 Task: Check the sale-to-list ratio of fireplace in the last 3 years.
Action: Mouse moved to (886, 195)
Screenshot: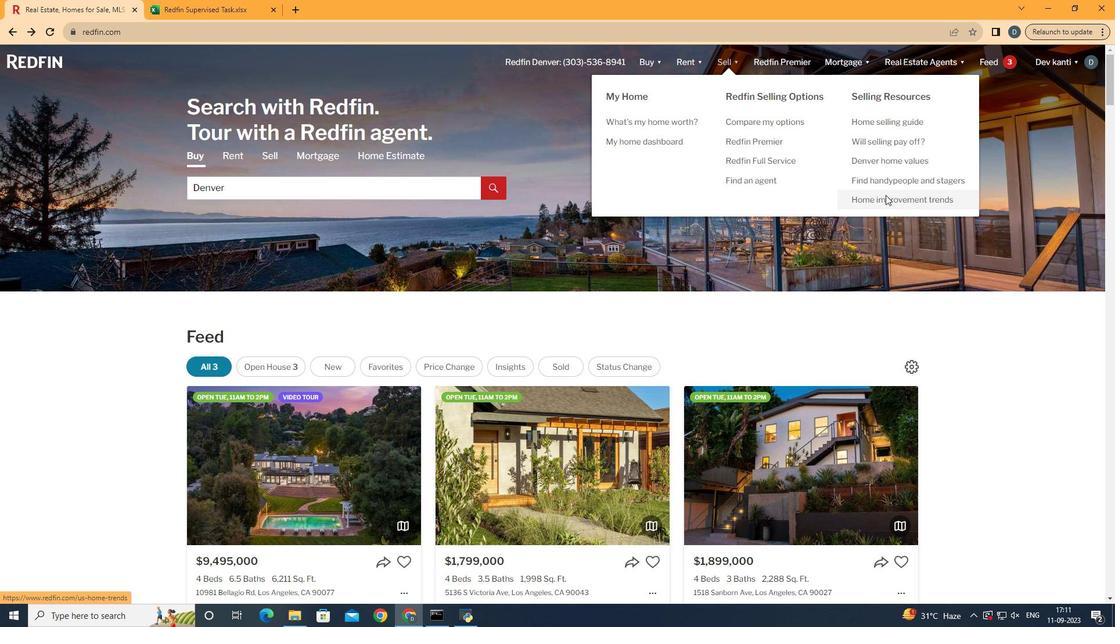 
Action: Mouse pressed left at (886, 195)
Screenshot: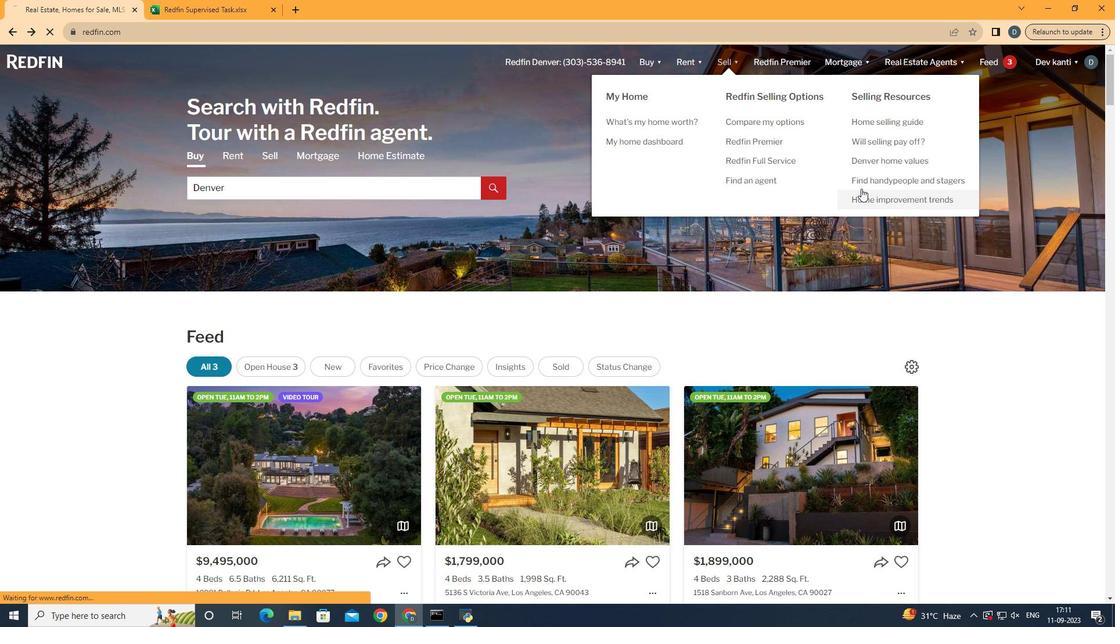 
Action: Mouse moved to (281, 220)
Screenshot: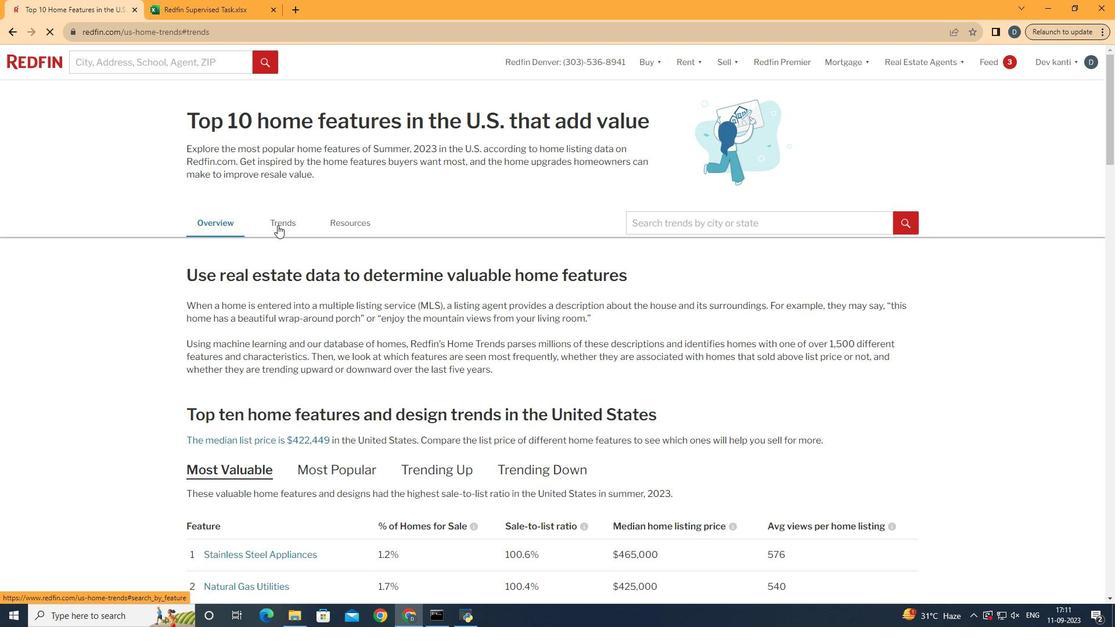 
Action: Mouse pressed left at (281, 220)
Screenshot: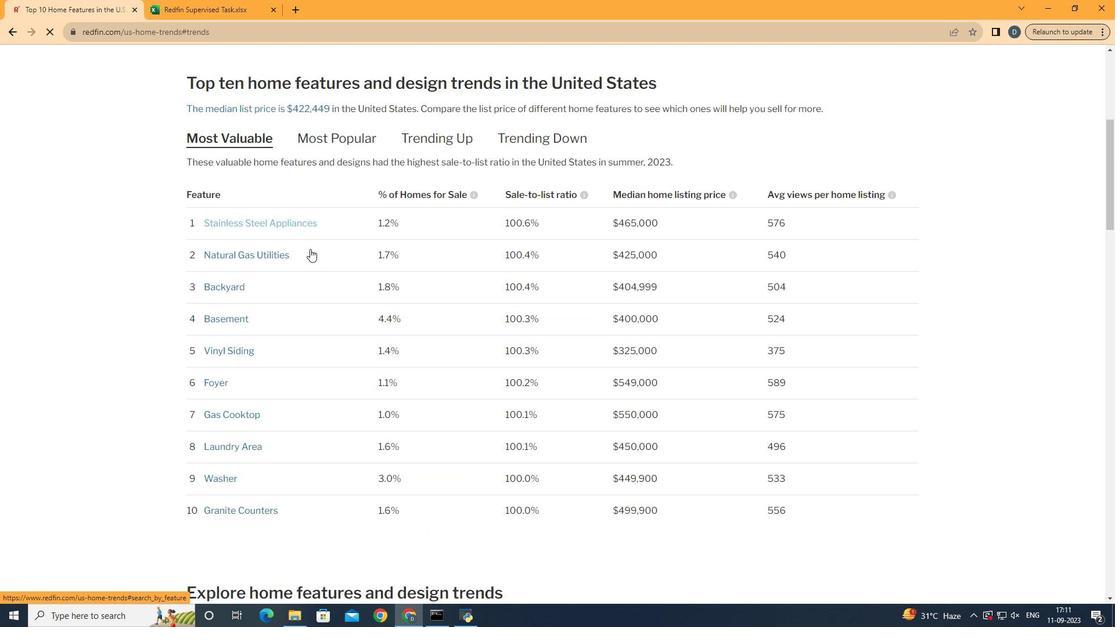 
Action: Mouse moved to (341, 287)
Screenshot: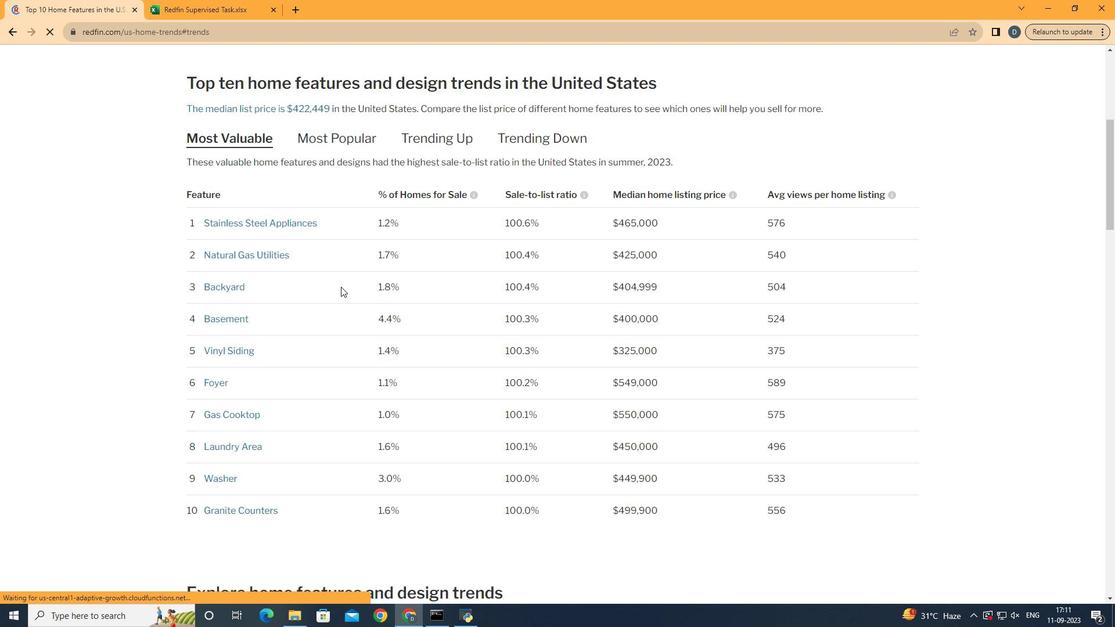 
Action: Mouse scrolled (341, 286) with delta (0, 0)
Screenshot: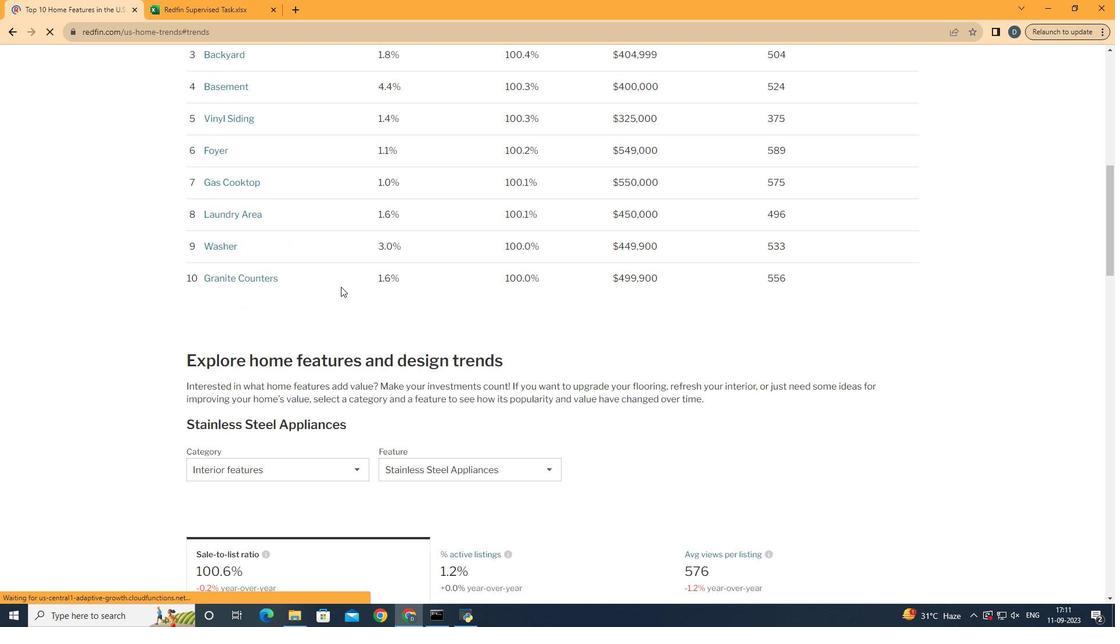 
Action: Mouse scrolled (341, 286) with delta (0, 0)
Screenshot: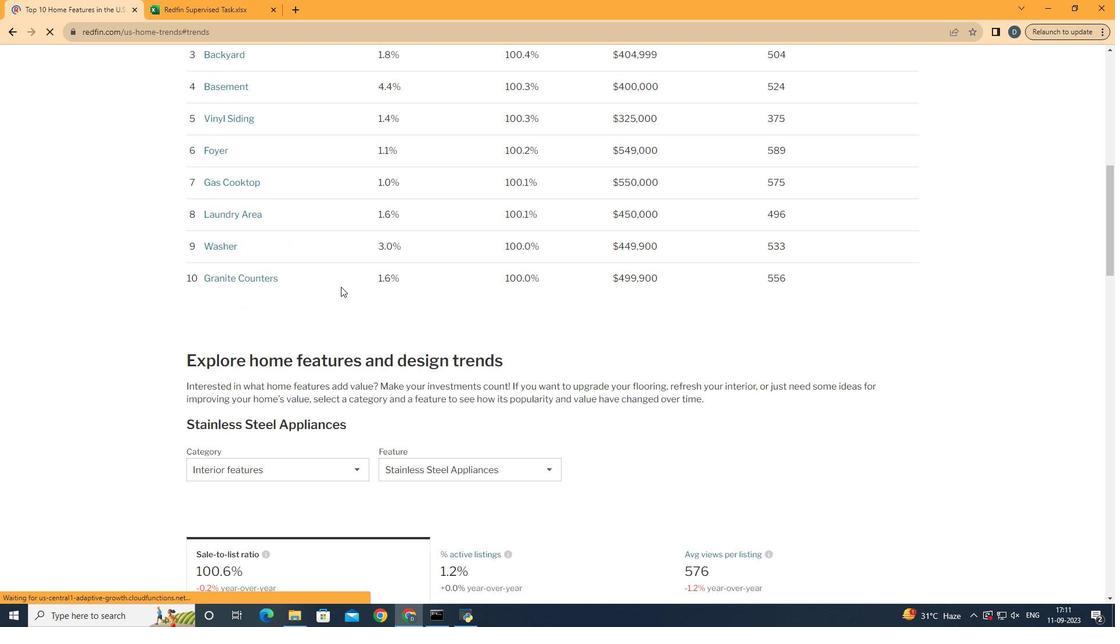 
Action: Mouse scrolled (341, 286) with delta (0, 0)
Screenshot: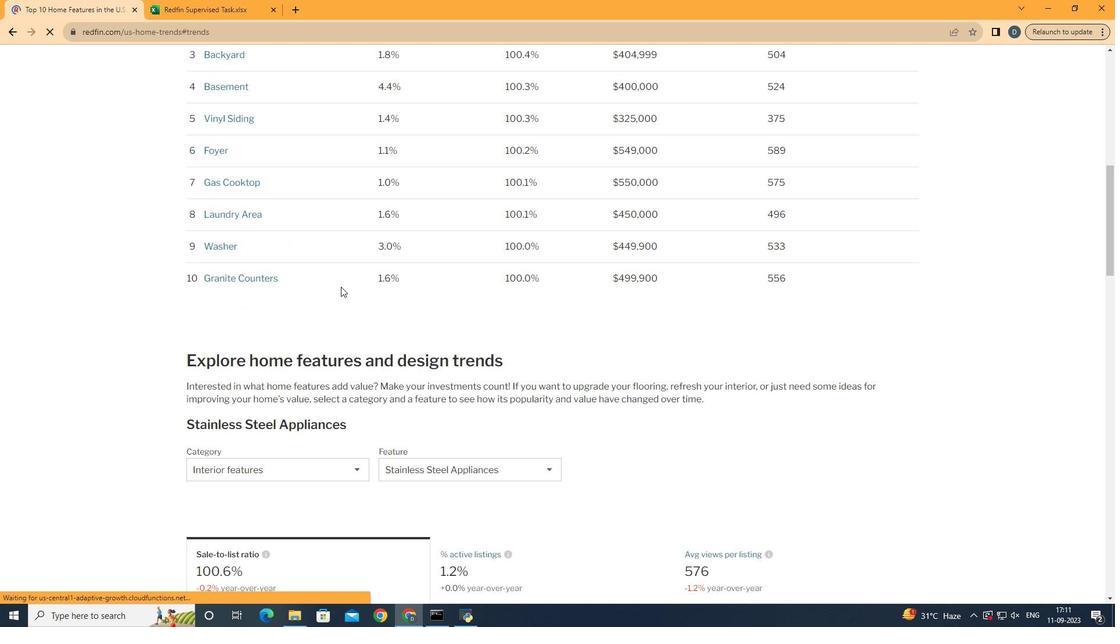 
Action: Mouse moved to (341, 287)
Screenshot: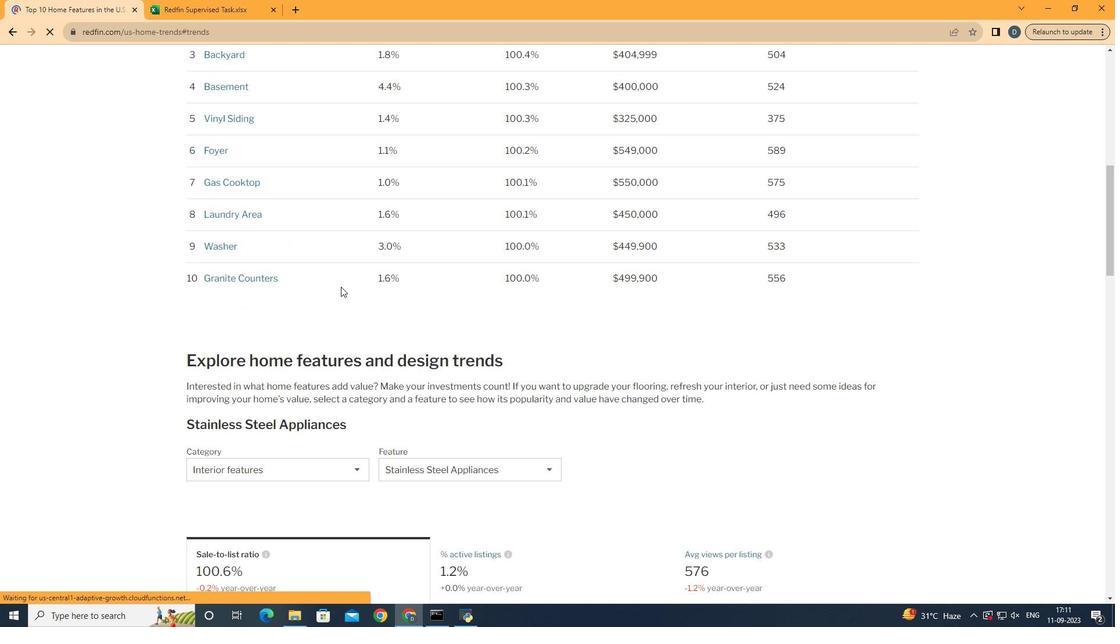 
Action: Mouse scrolled (341, 286) with delta (0, 0)
Screenshot: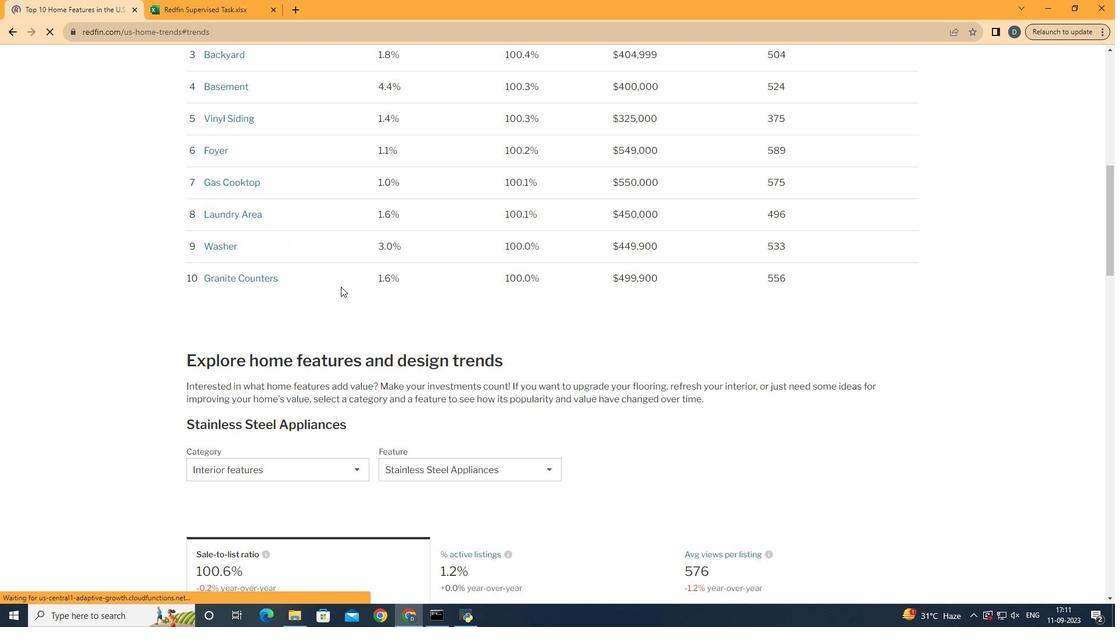 
Action: Mouse scrolled (341, 286) with delta (0, 0)
Screenshot: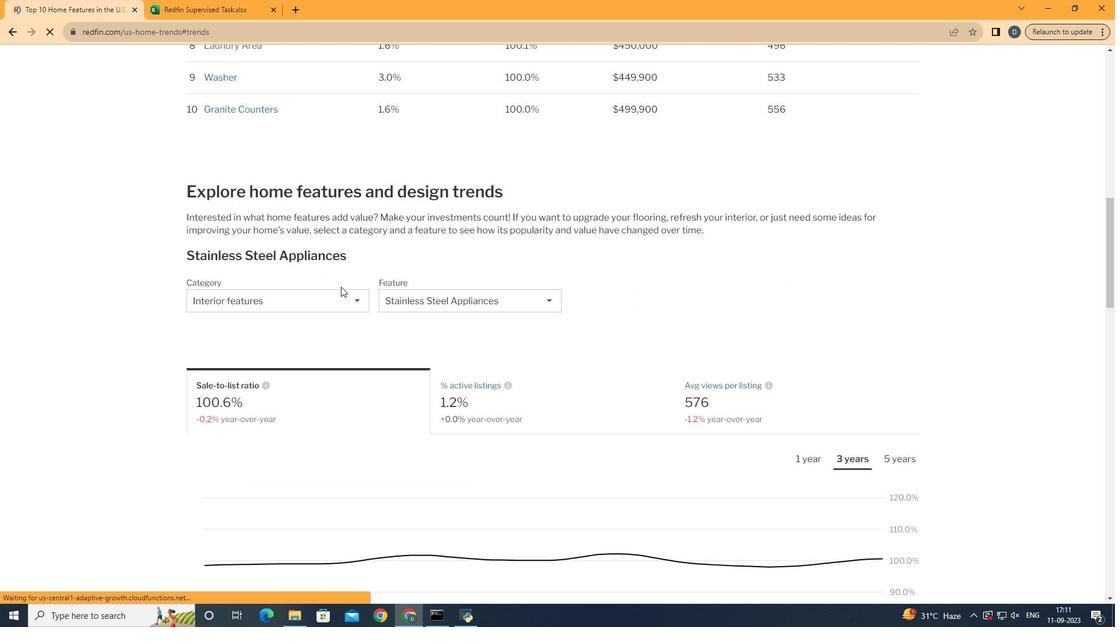 
Action: Mouse scrolled (341, 286) with delta (0, 0)
Screenshot: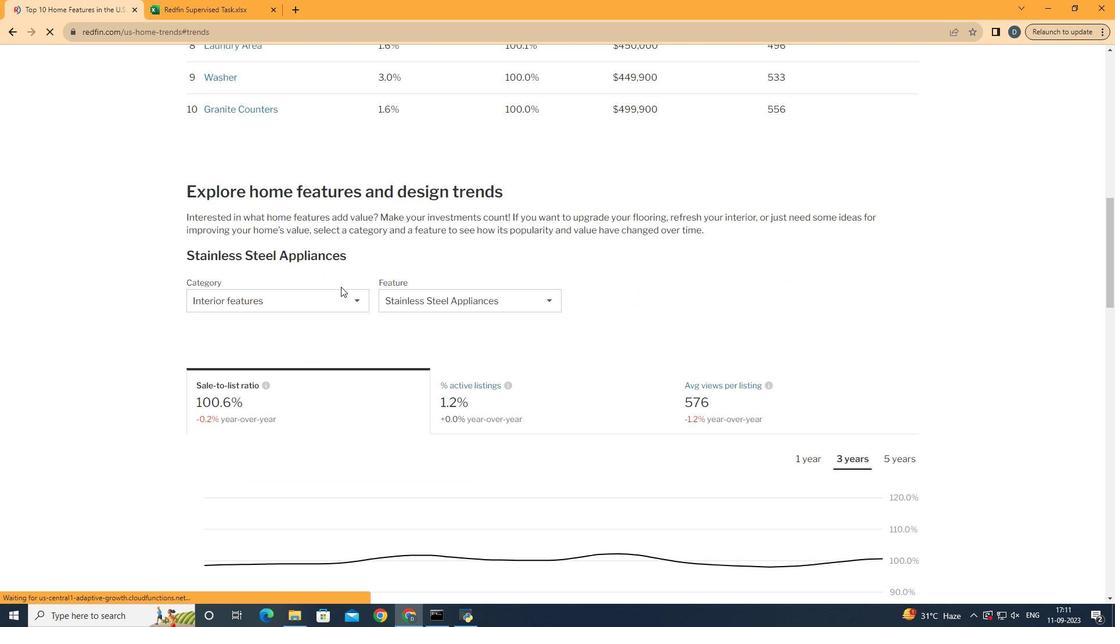 
Action: Mouse scrolled (341, 286) with delta (0, 0)
Screenshot: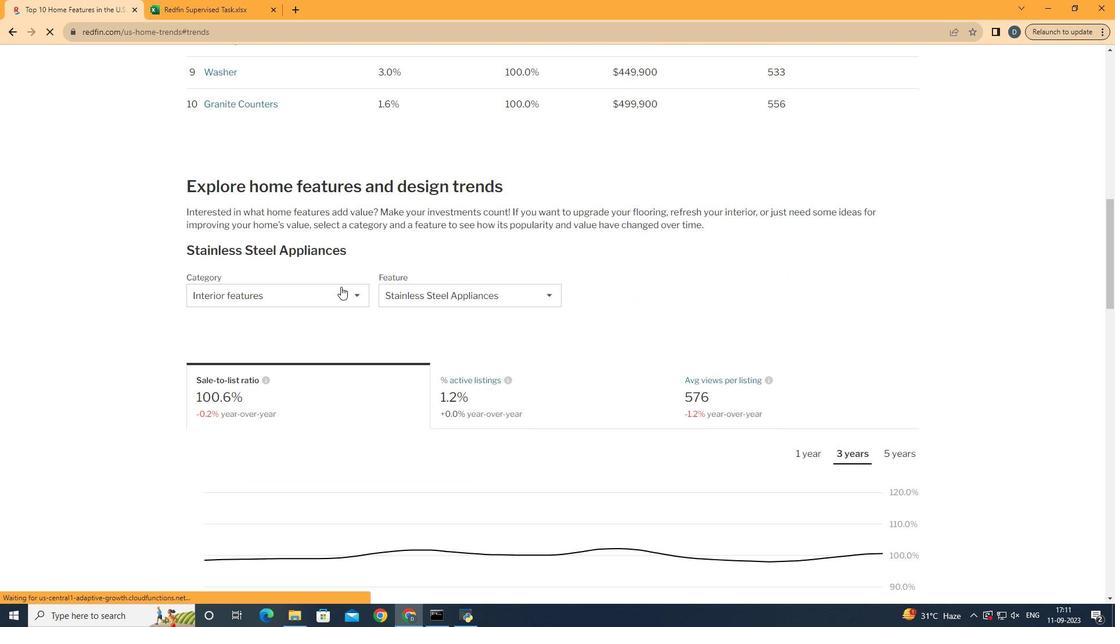 
Action: Mouse scrolled (341, 286) with delta (0, 0)
Screenshot: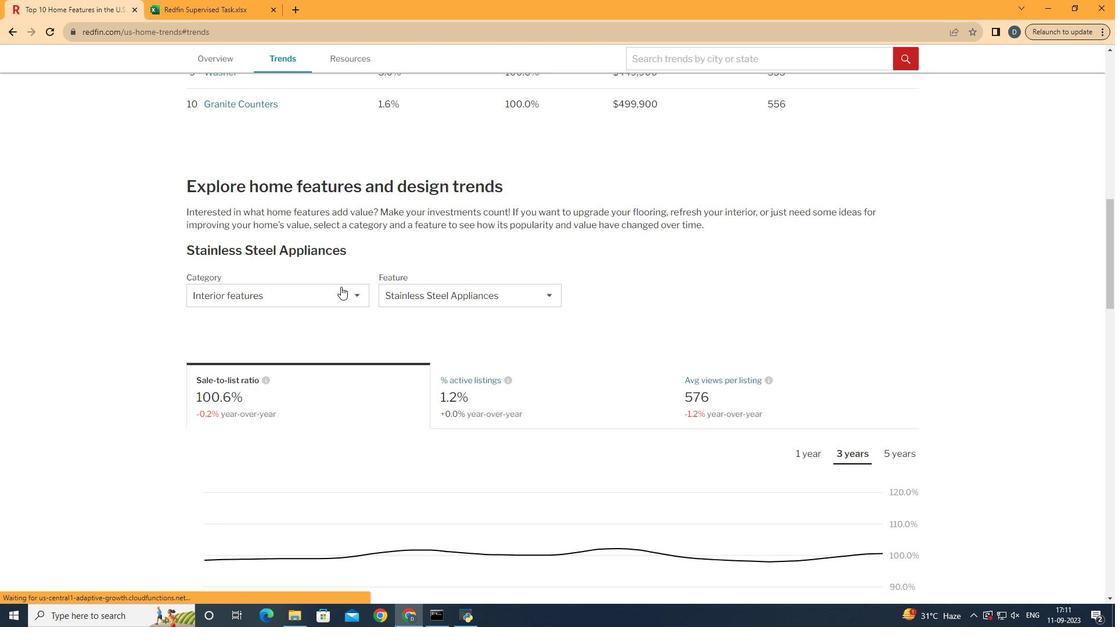 
Action: Mouse scrolled (341, 286) with delta (0, 0)
Screenshot: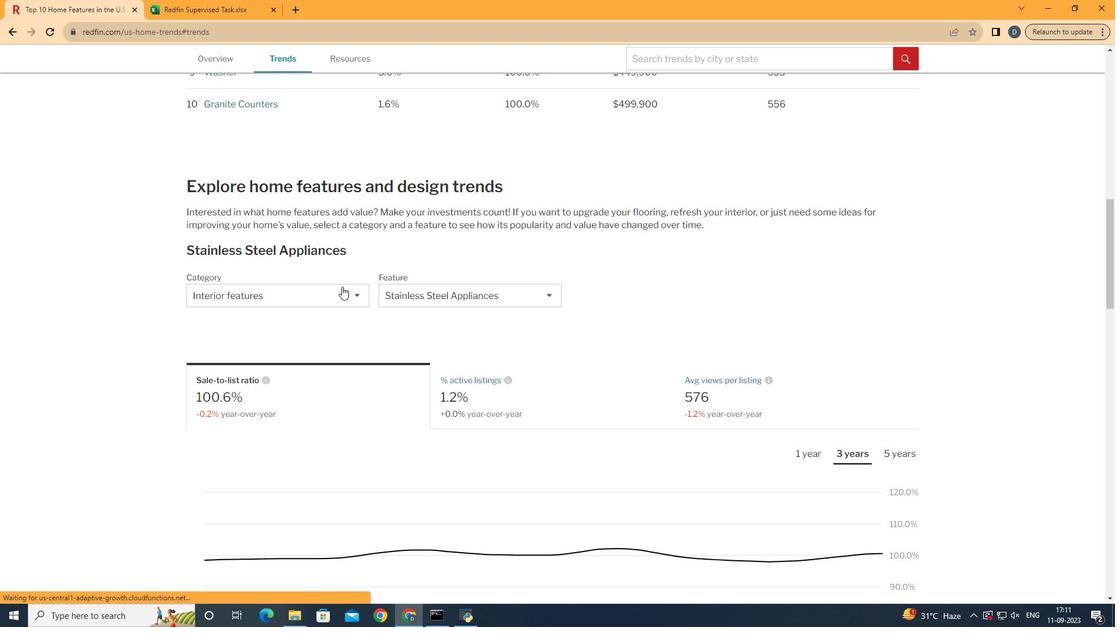 
Action: Mouse moved to (340, 305)
Screenshot: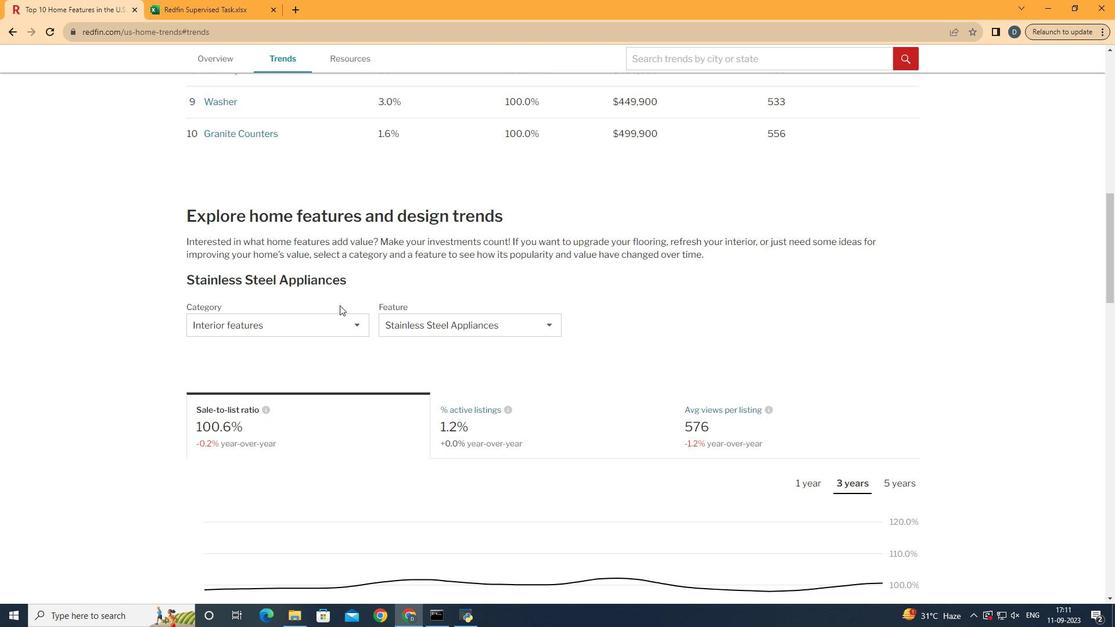 
Action: Mouse pressed left at (340, 305)
Screenshot: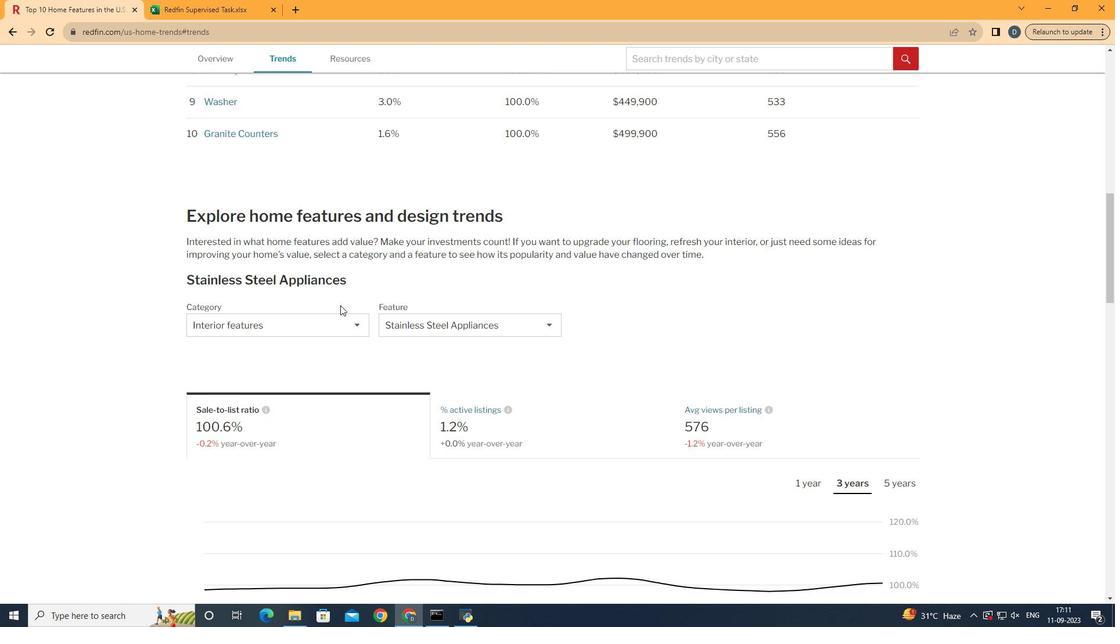 
Action: Mouse moved to (341, 303)
Screenshot: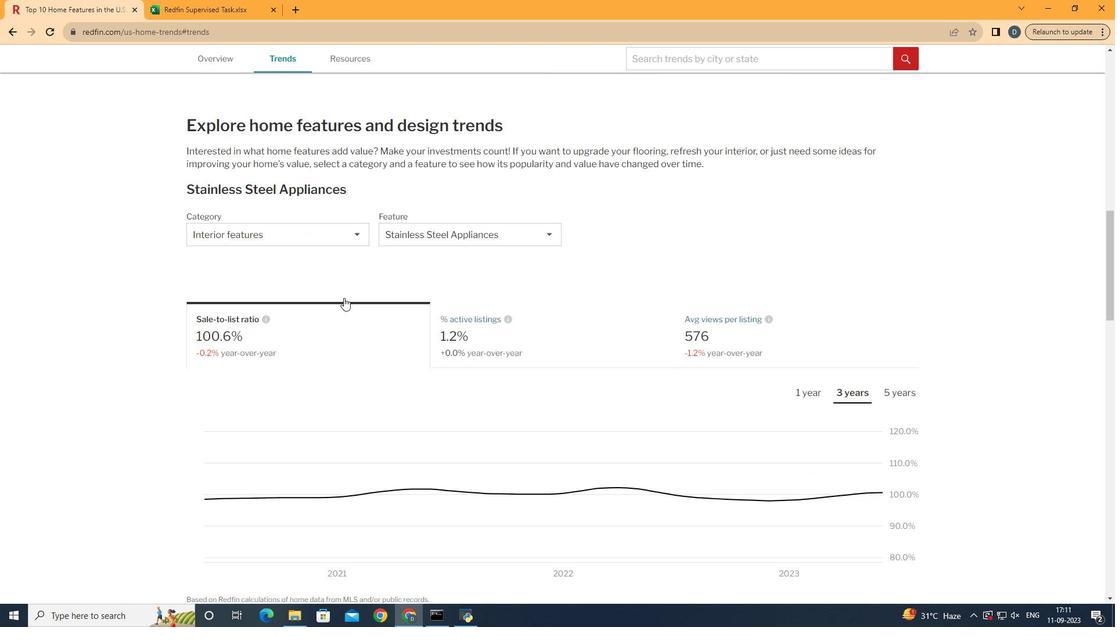 
Action: Mouse scrolled (341, 303) with delta (0, 0)
Screenshot: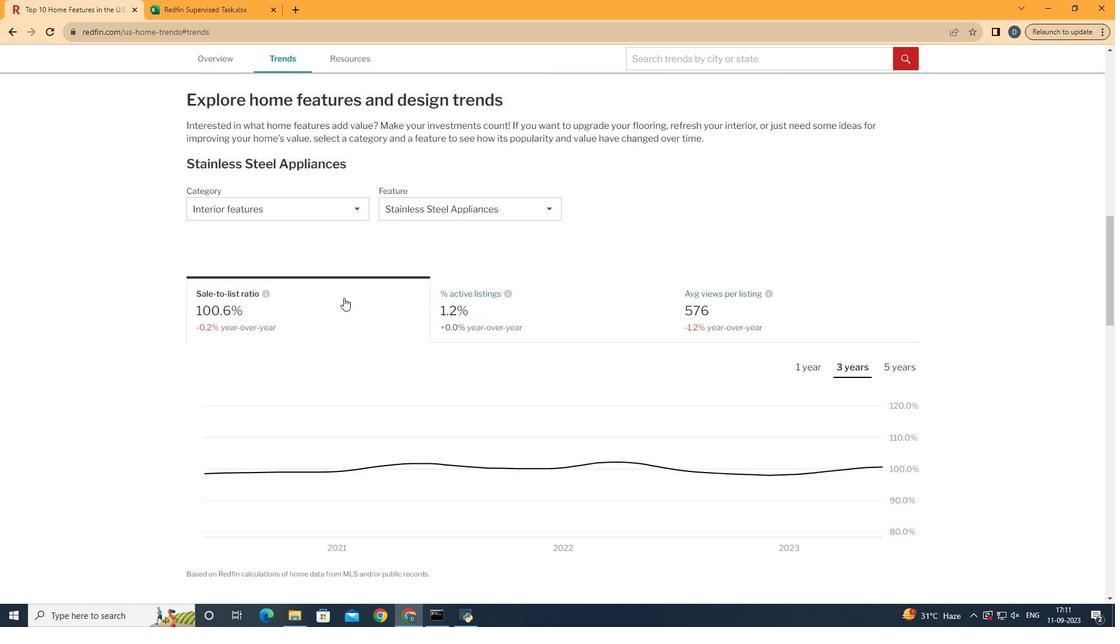 
Action: Mouse scrolled (341, 303) with delta (0, 0)
Screenshot: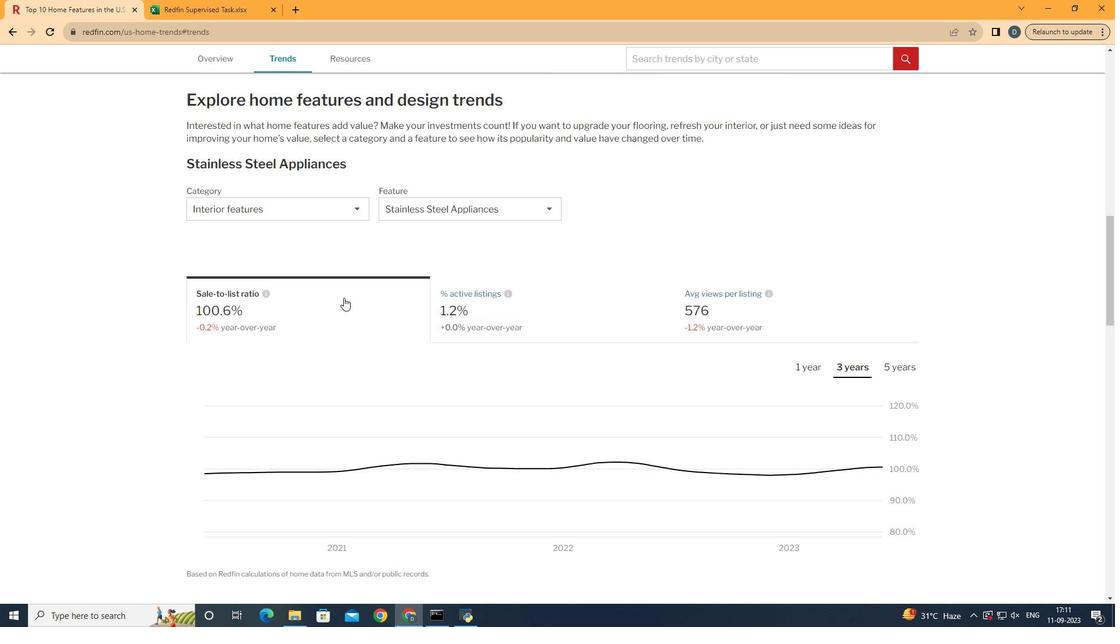 
Action: Mouse moved to (337, 215)
Screenshot: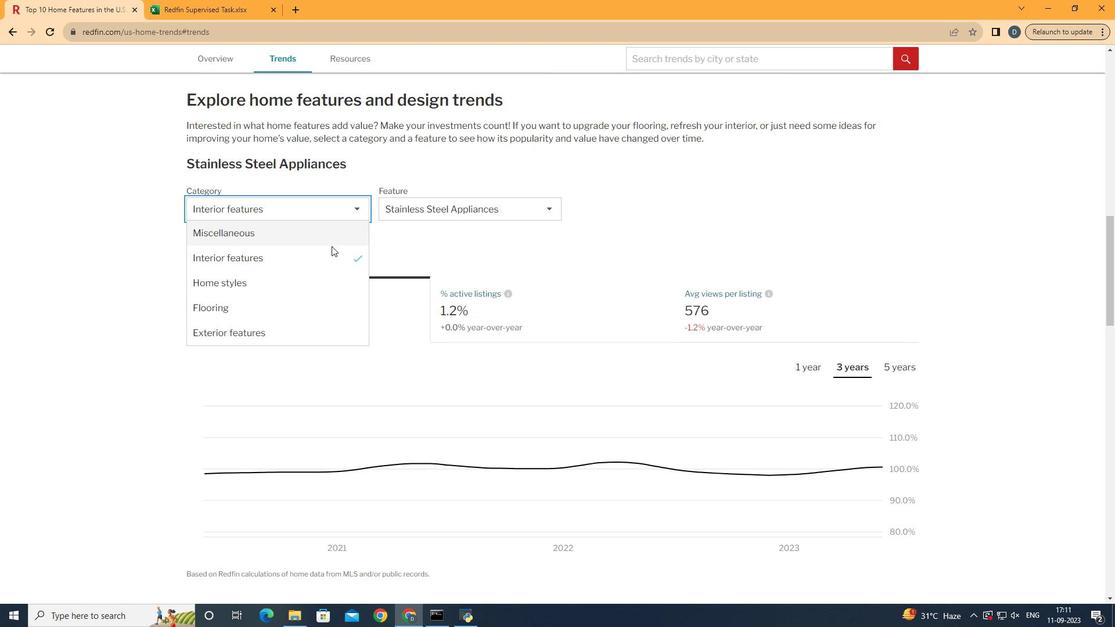 
Action: Mouse pressed left at (337, 215)
Screenshot: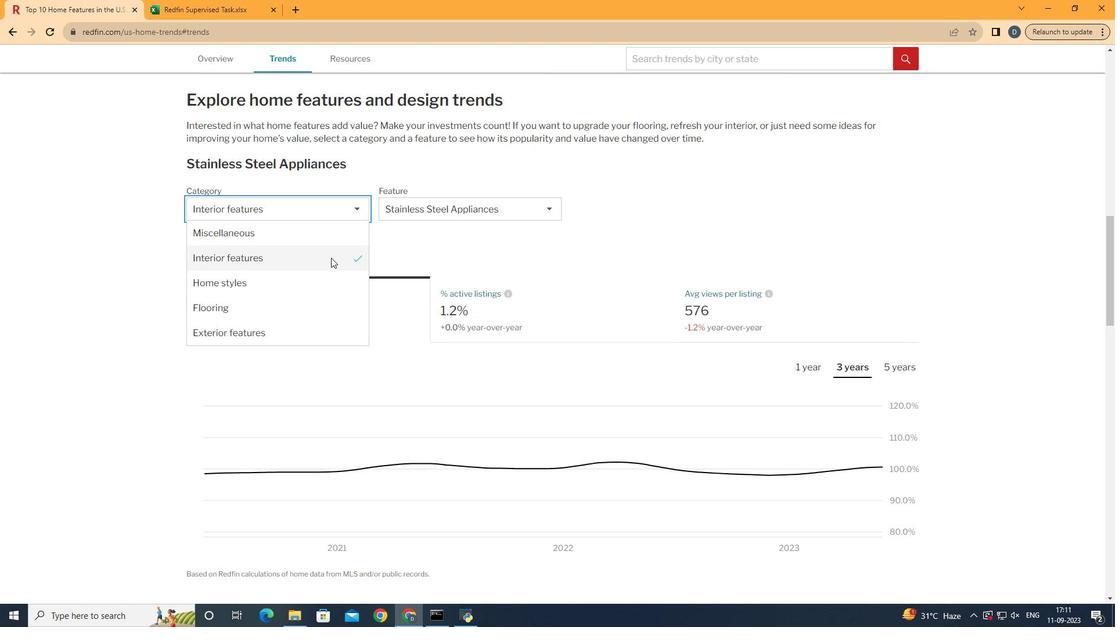 
Action: Mouse moved to (349, 252)
Screenshot: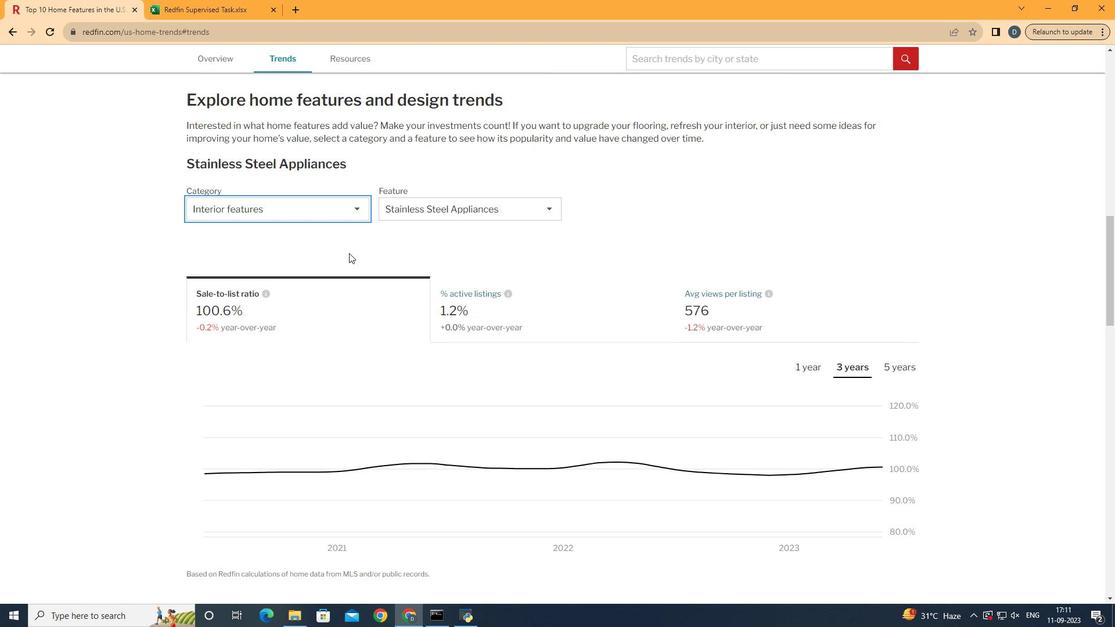 
Action: Mouse pressed left at (349, 252)
Screenshot: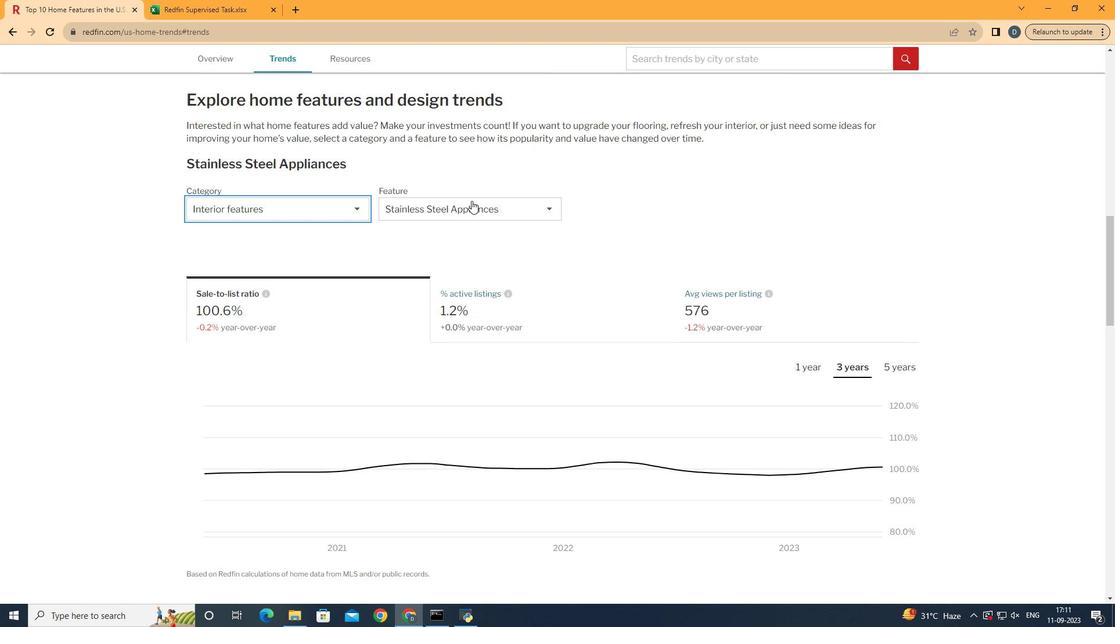 
Action: Mouse moved to (476, 195)
Screenshot: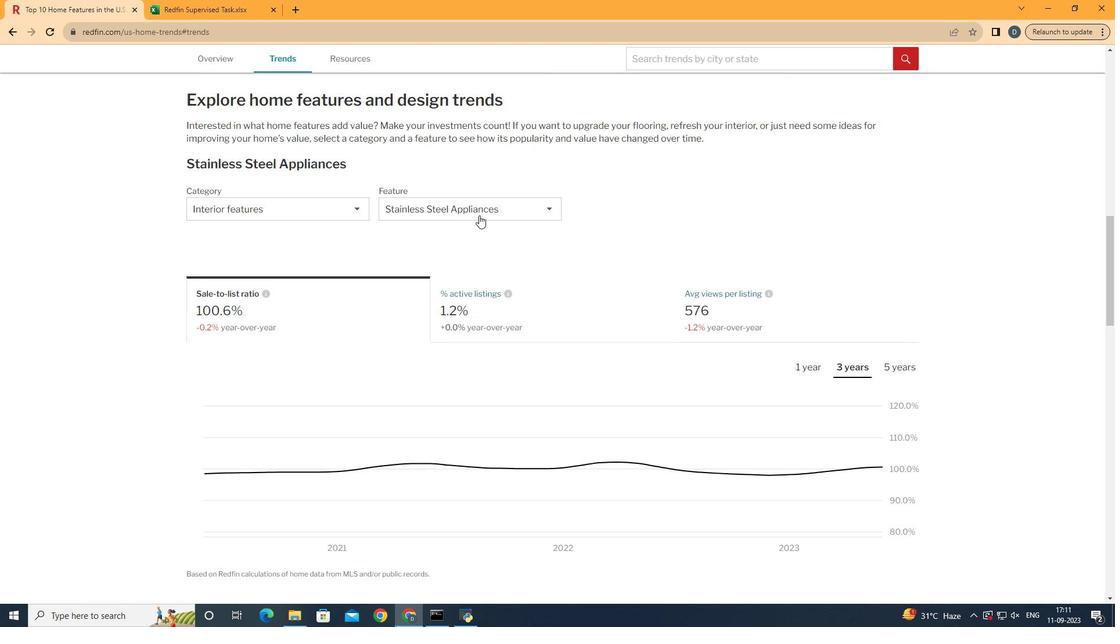 
Action: Mouse pressed left at (476, 195)
Screenshot: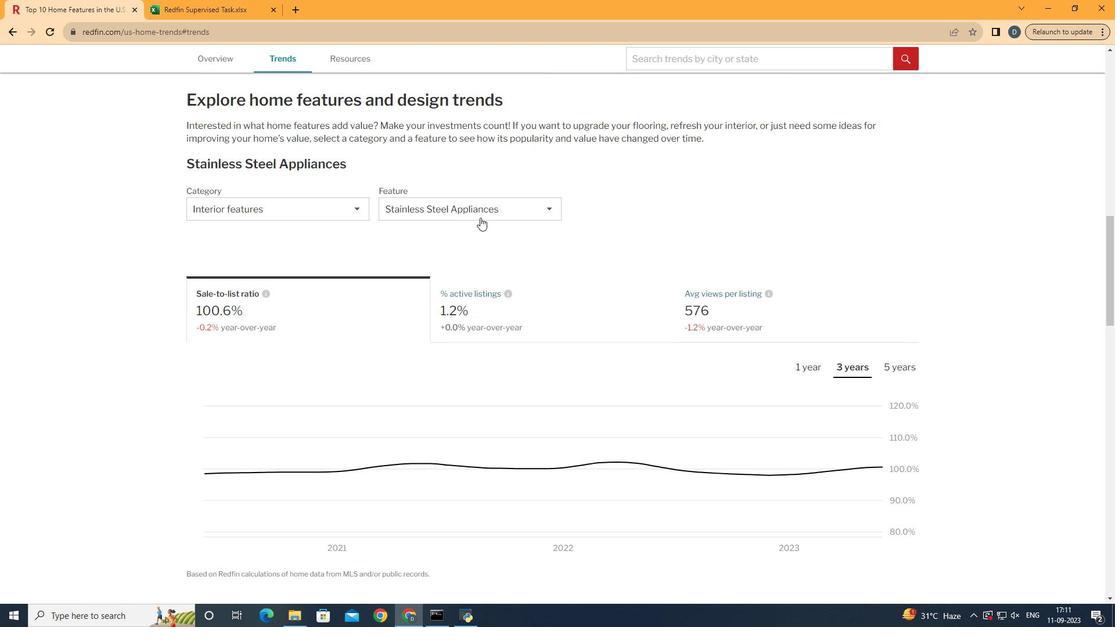 
Action: Mouse moved to (480, 217)
Screenshot: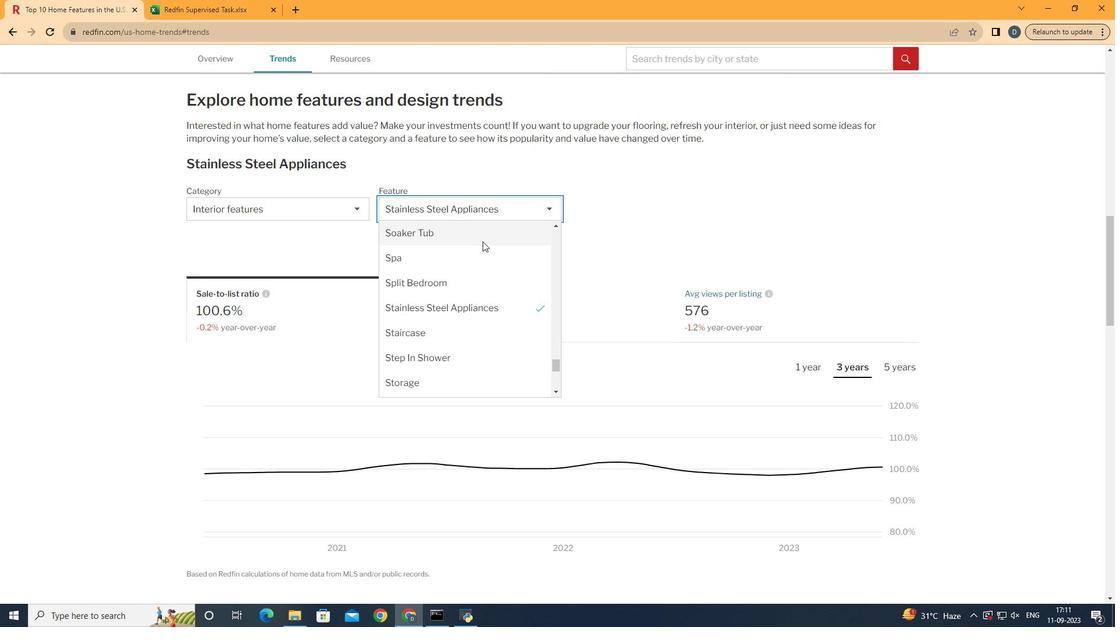 
Action: Mouse pressed left at (480, 217)
Screenshot: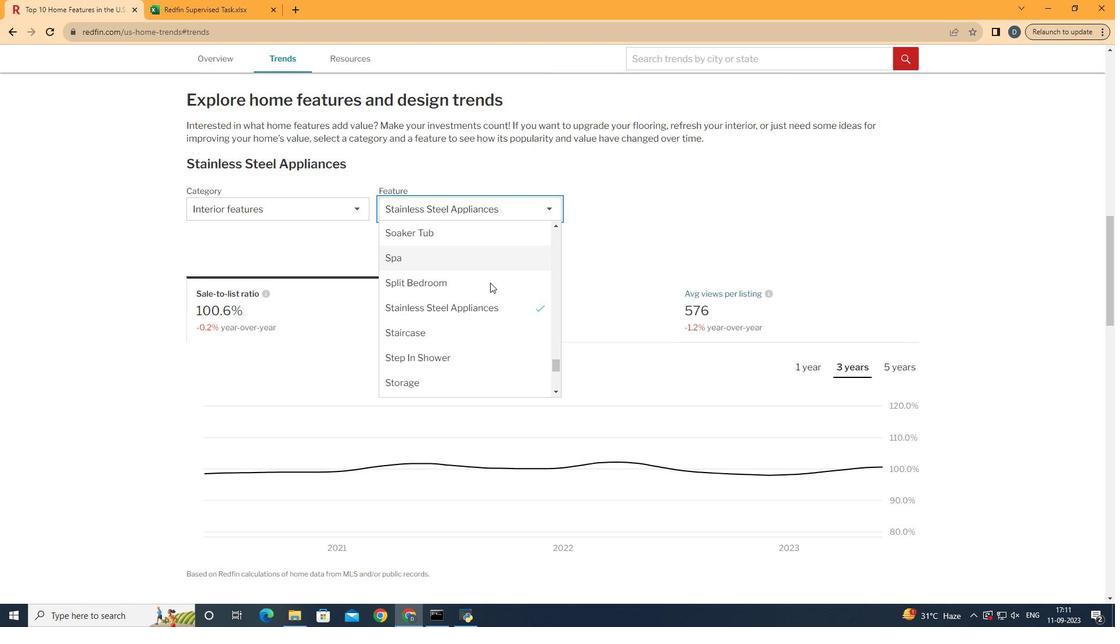 
Action: Mouse moved to (495, 311)
Screenshot: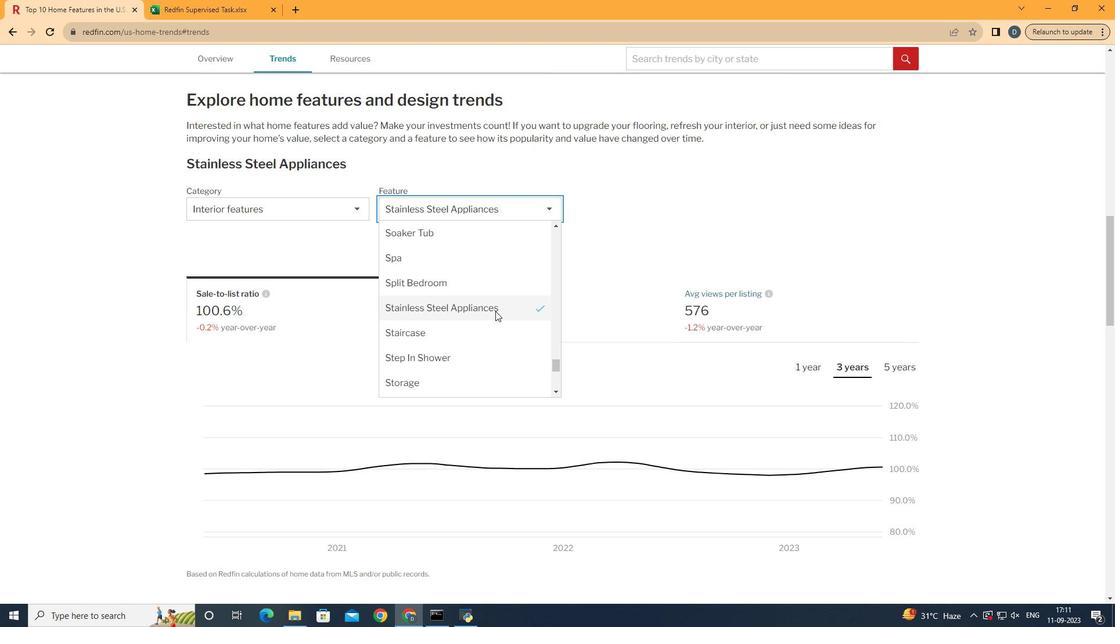 
Action: Mouse scrolled (495, 312) with delta (0, 0)
Screenshot: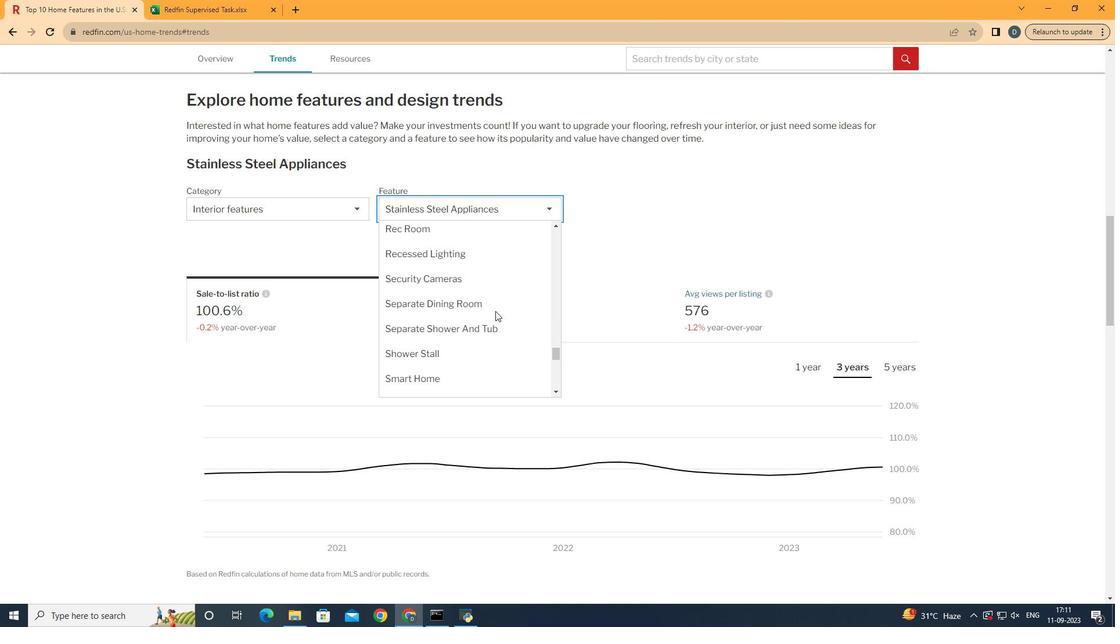 
Action: Mouse scrolled (495, 312) with delta (0, 0)
Screenshot: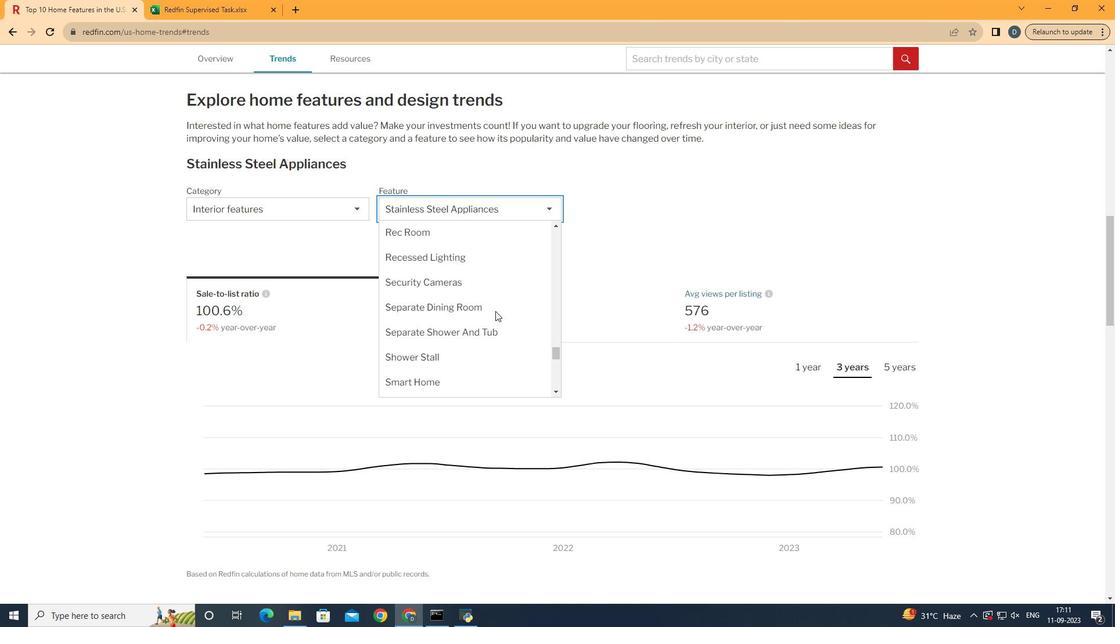 
Action: Mouse scrolled (495, 312) with delta (0, 0)
Screenshot: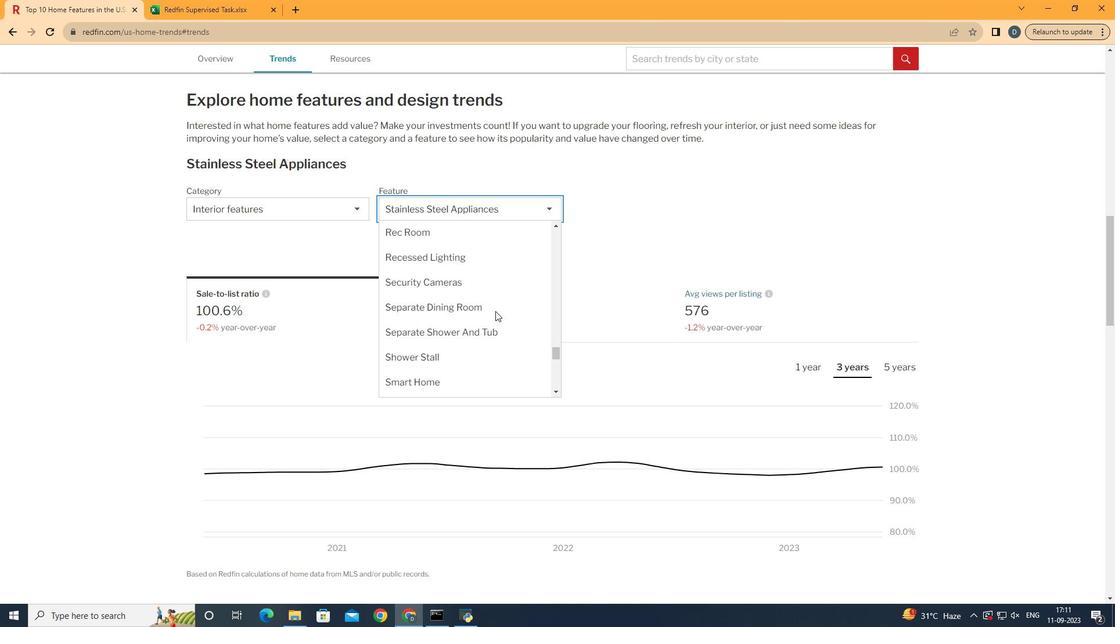 
Action: Mouse scrolled (495, 312) with delta (0, 0)
Screenshot: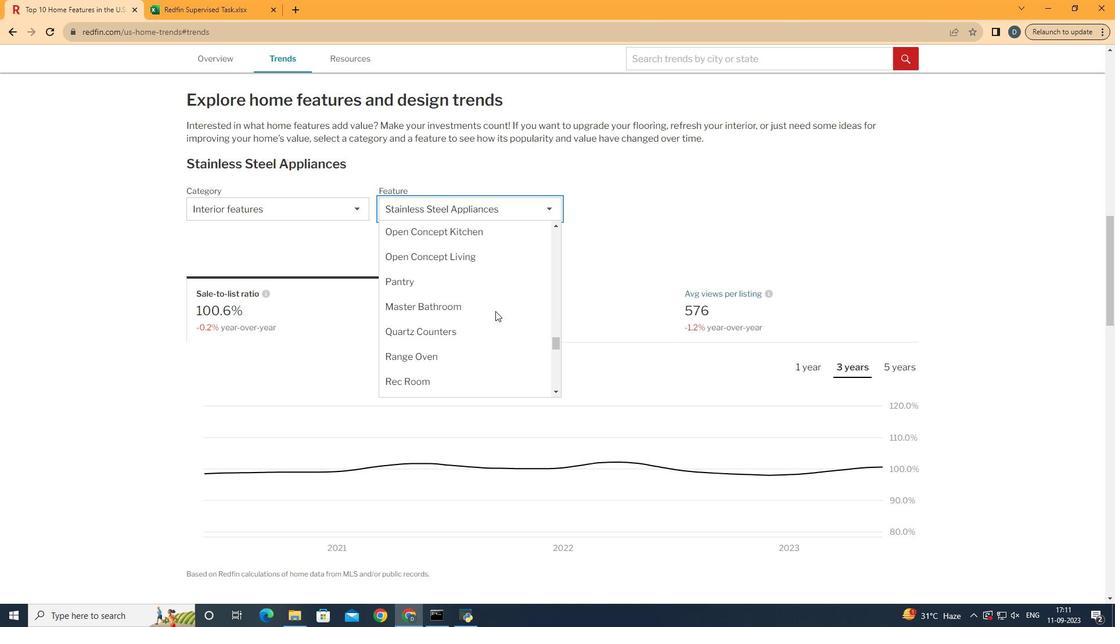 
Action: Mouse scrolled (495, 312) with delta (0, 0)
Screenshot: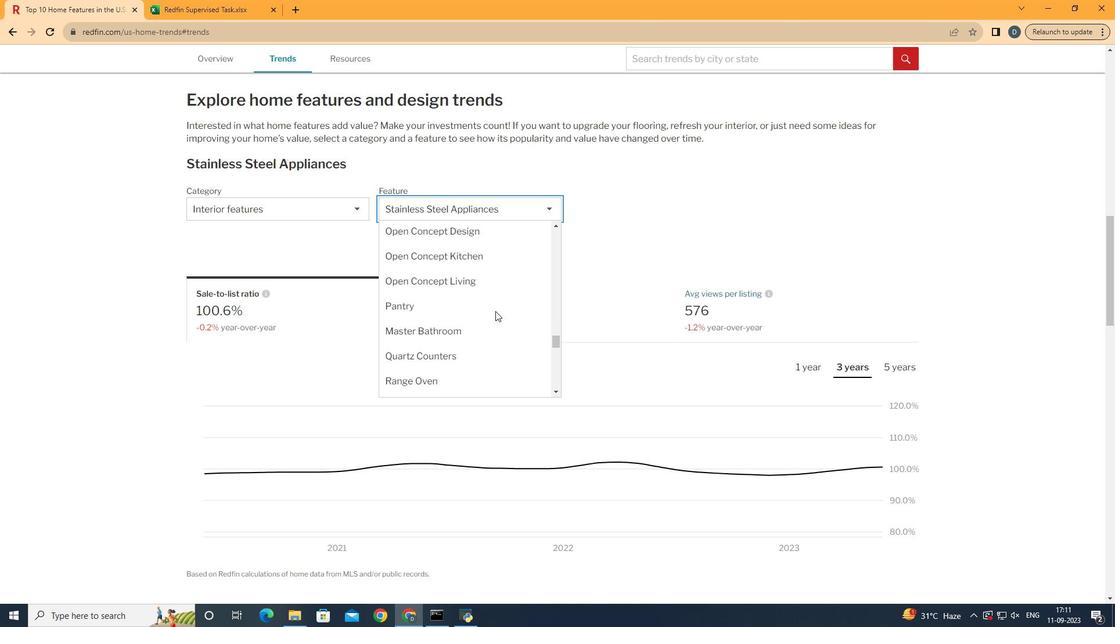 
Action: Mouse scrolled (495, 312) with delta (0, 0)
Screenshot: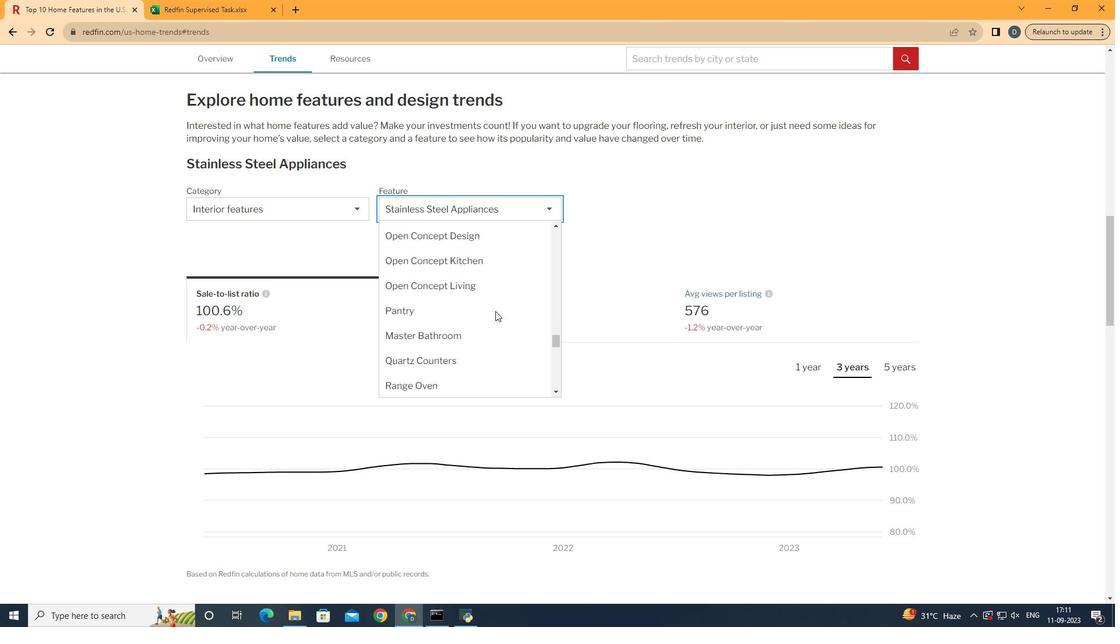 
Action: Mouse scrolled (495, 312) with delta (0, 0)
Screenshot: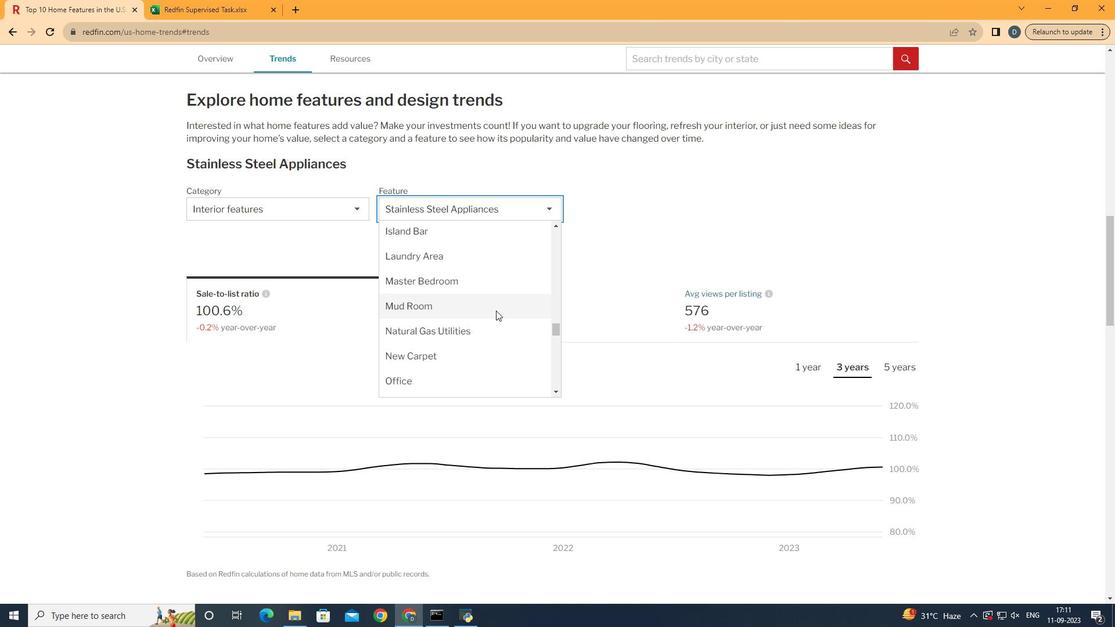 
Action: Mouse scrolled (495, 312) with delta (0, 0)
Screenshot: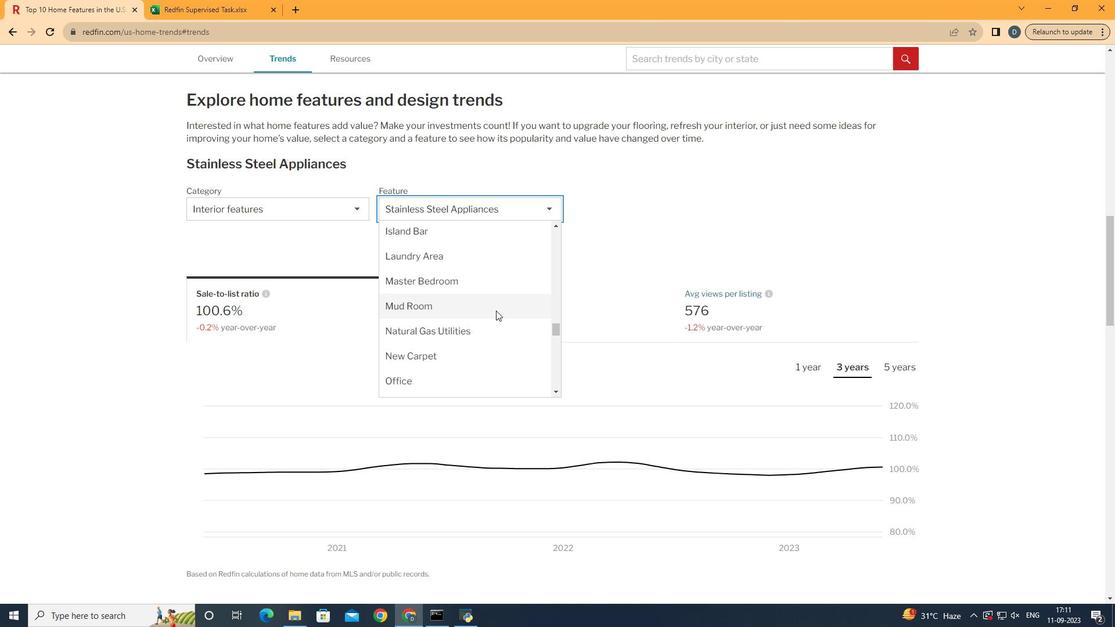 
Action: Mouse scrolled (495, 312) with delta (0, 0)
Screenshot: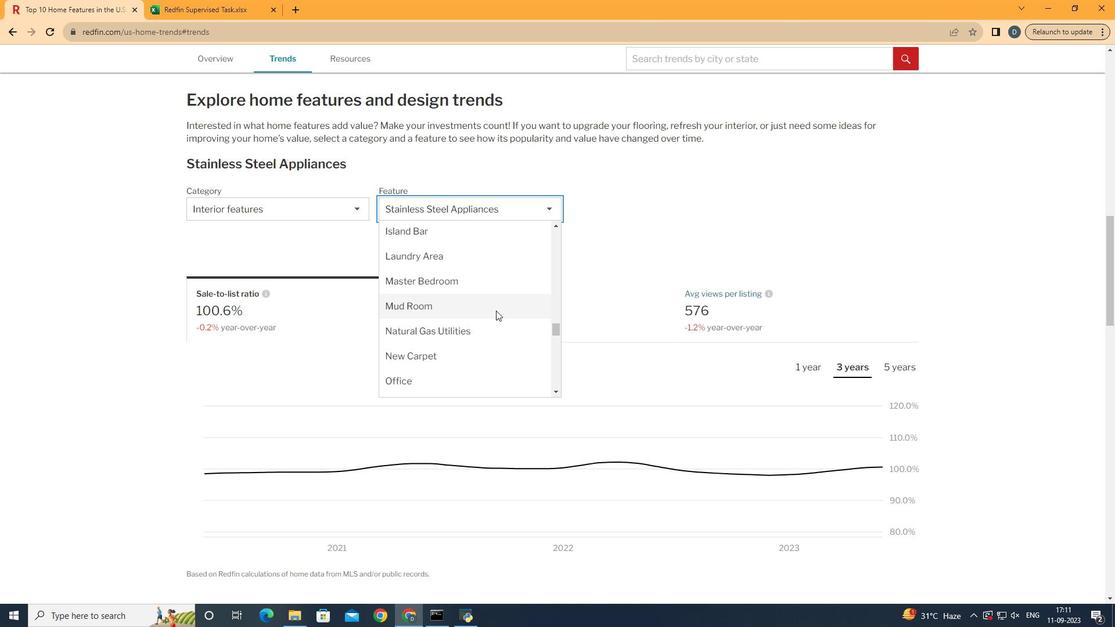 
Action: Mouse moved to (496, 310)
Screenshot: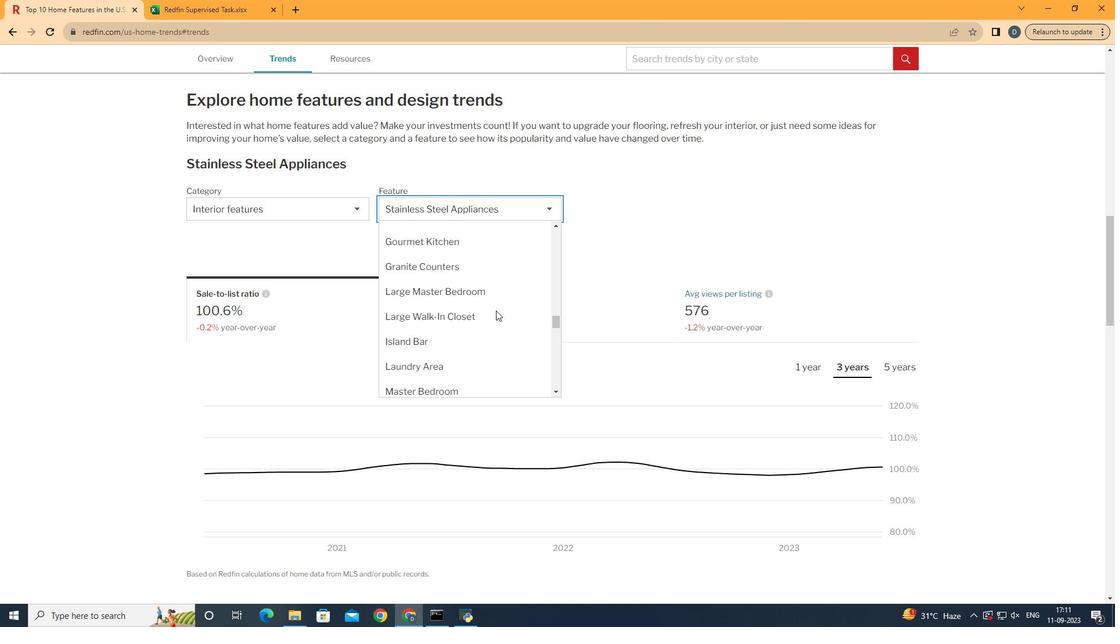 
Action: Mouse scrolled (496, 311) with delta (0, 0)
Screenshot: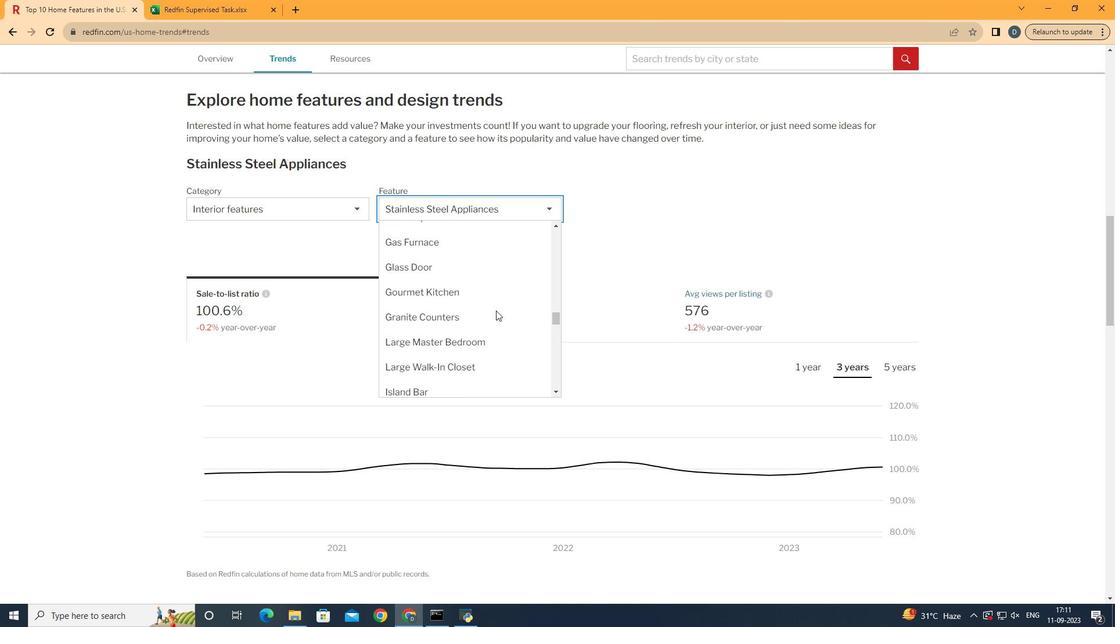 
Action: Mouse scrolled (496, 311) with delta (0, 0)
Screenshot: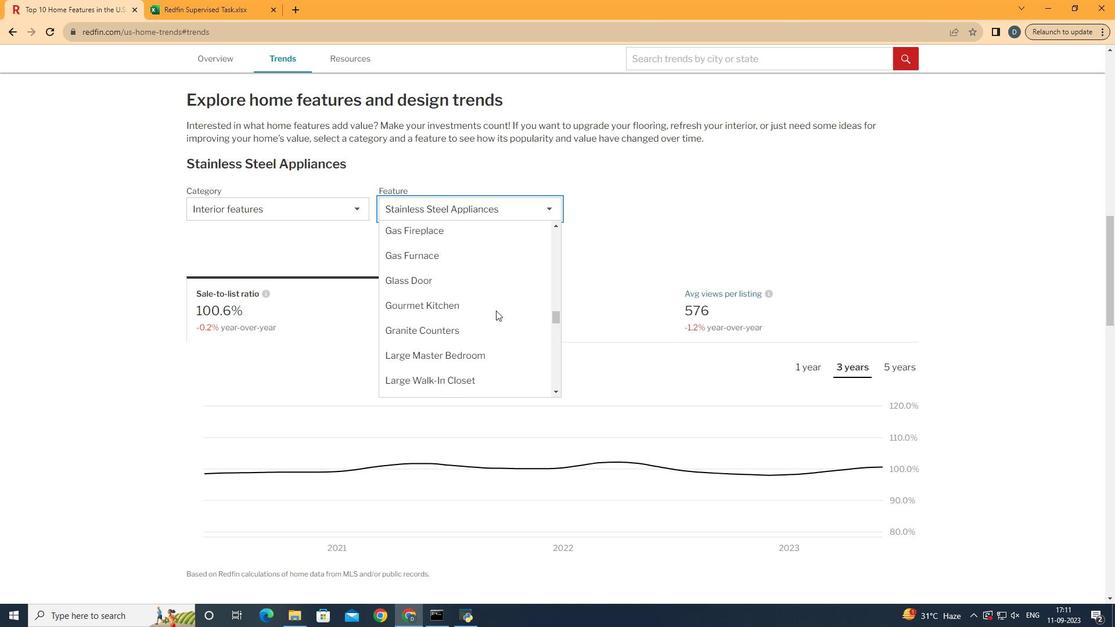 
Action: Mouse scrolled (496, 311) with delta (0, 0)
Screenshot: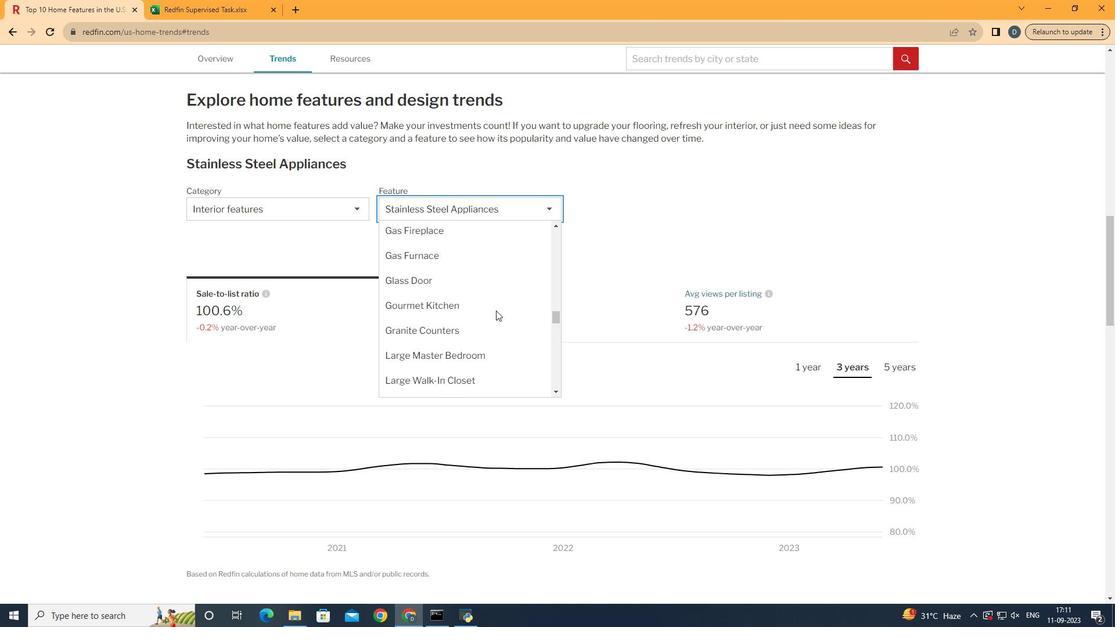 
Action: Mouse scrolled (496, 311) with delta (0, 0)
Screenshot: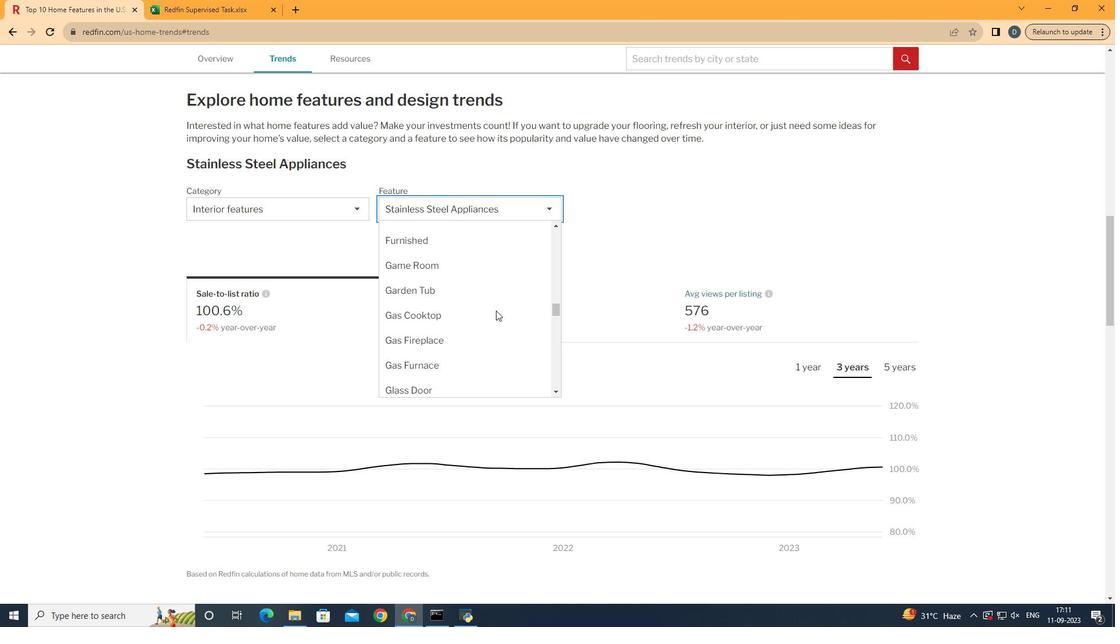 
Action: Mouse scrolled (496, 311) with delta (0, 0)
Screenshot: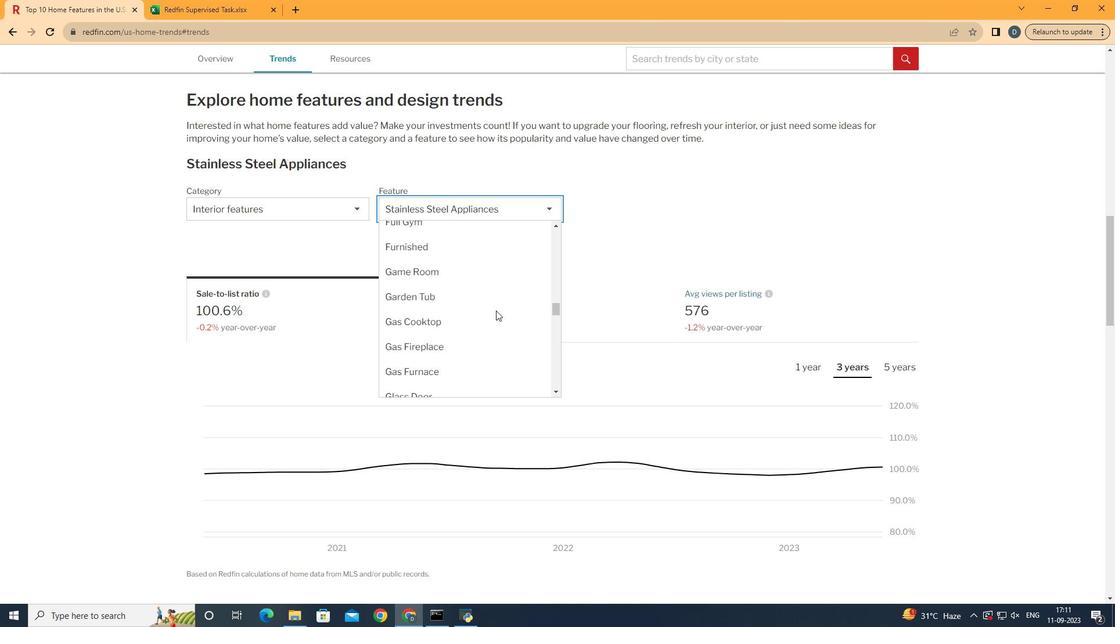 
Action: Mouse scrolled (496, 311) with delta (0, 0)
Screenshot: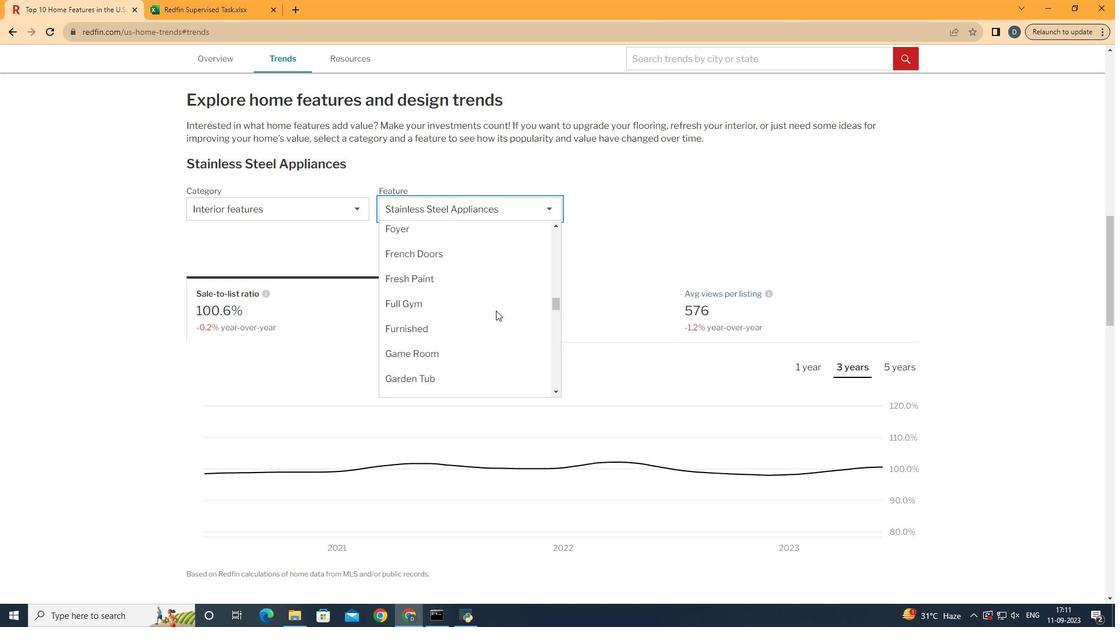 
Action: Mouse scrolled (496, 311) with delta (0, 0)
Screenshot: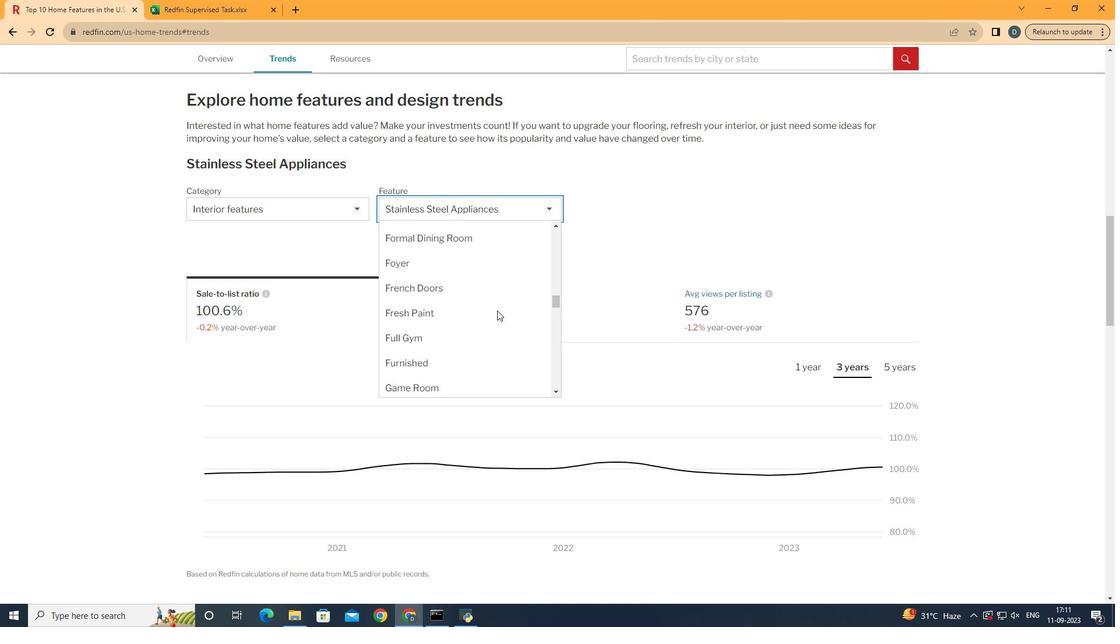 
Action: Mouse moved to (502, 309)
Screenshot: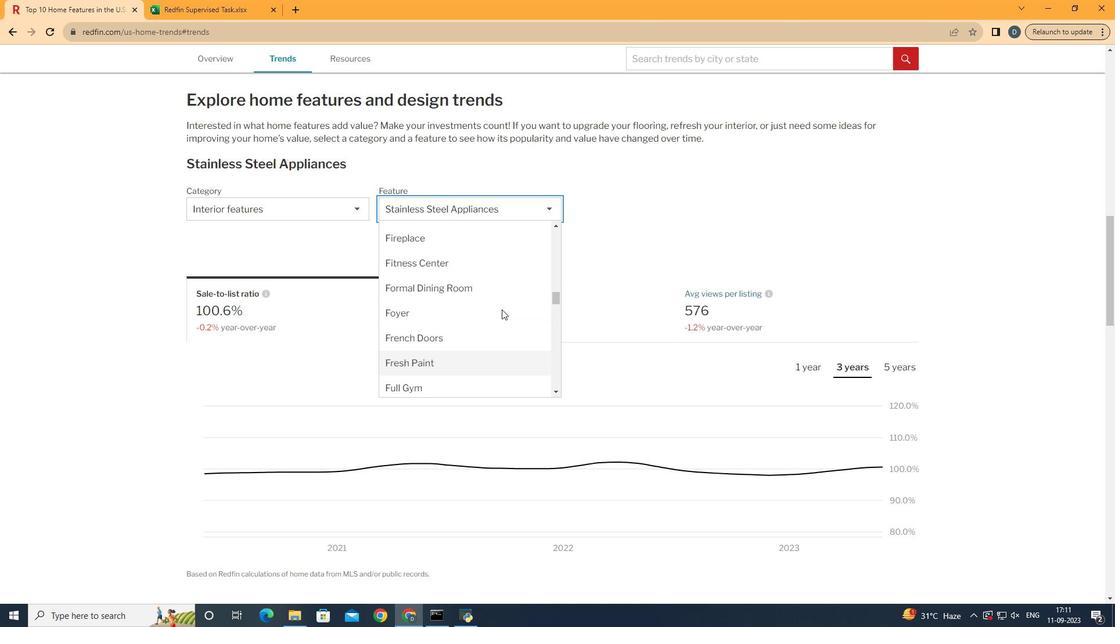 
Action: Mouse scrolled (502, 310) with delta (0, 0)
Screenshot: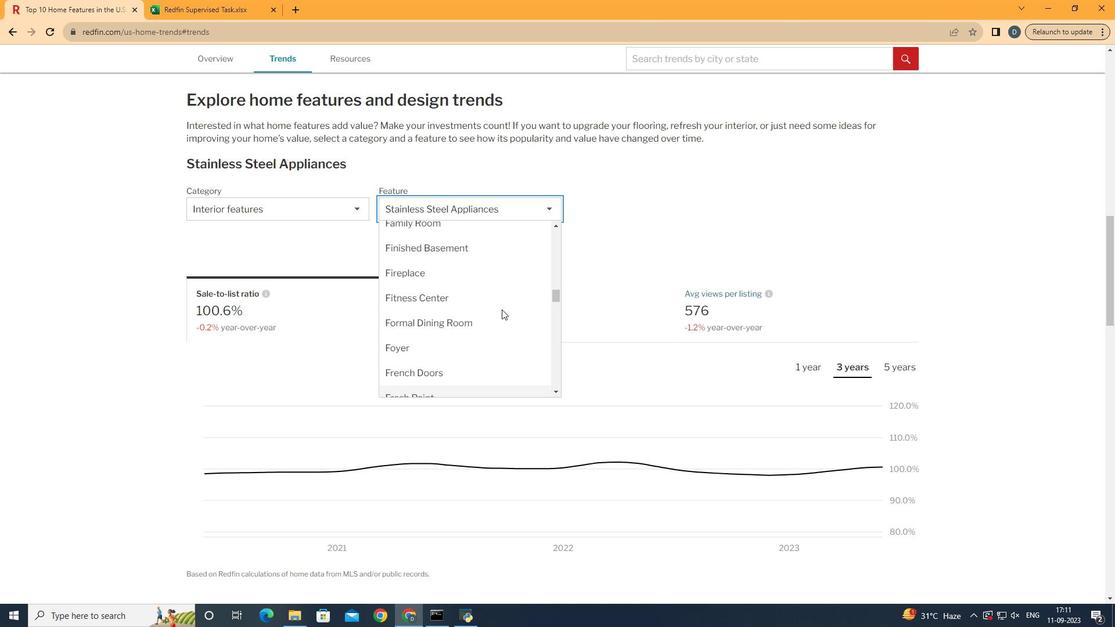 
Action: Mouse scrolled (502, 310) with delta (0, 0)
Screenshot: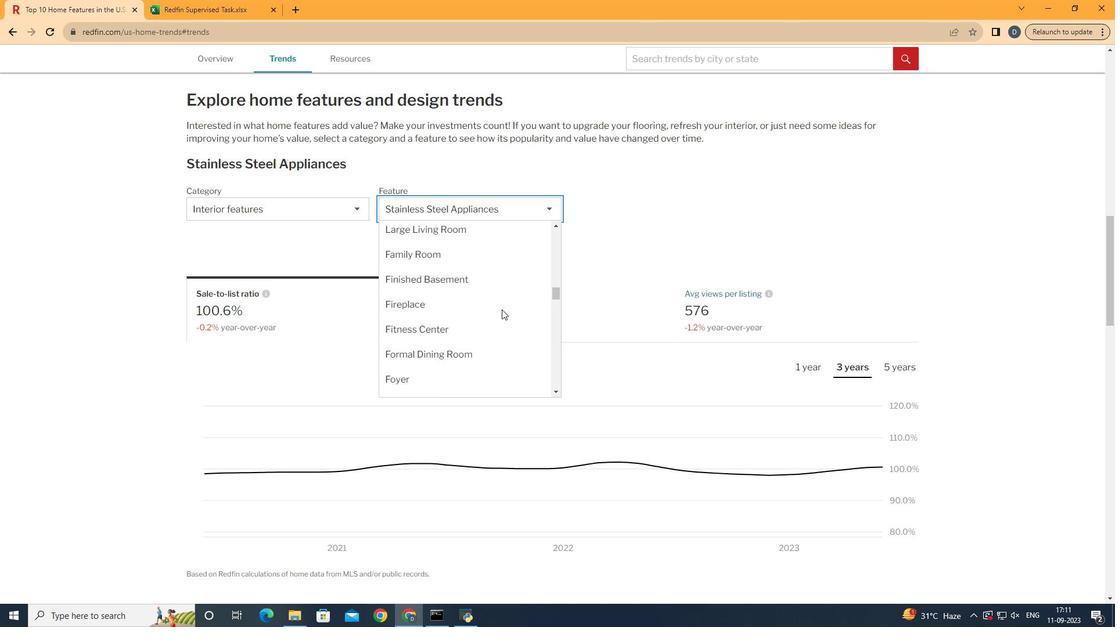
Action: Mouse scrolled (502, 310) with delta (0, 0)
Screenshot: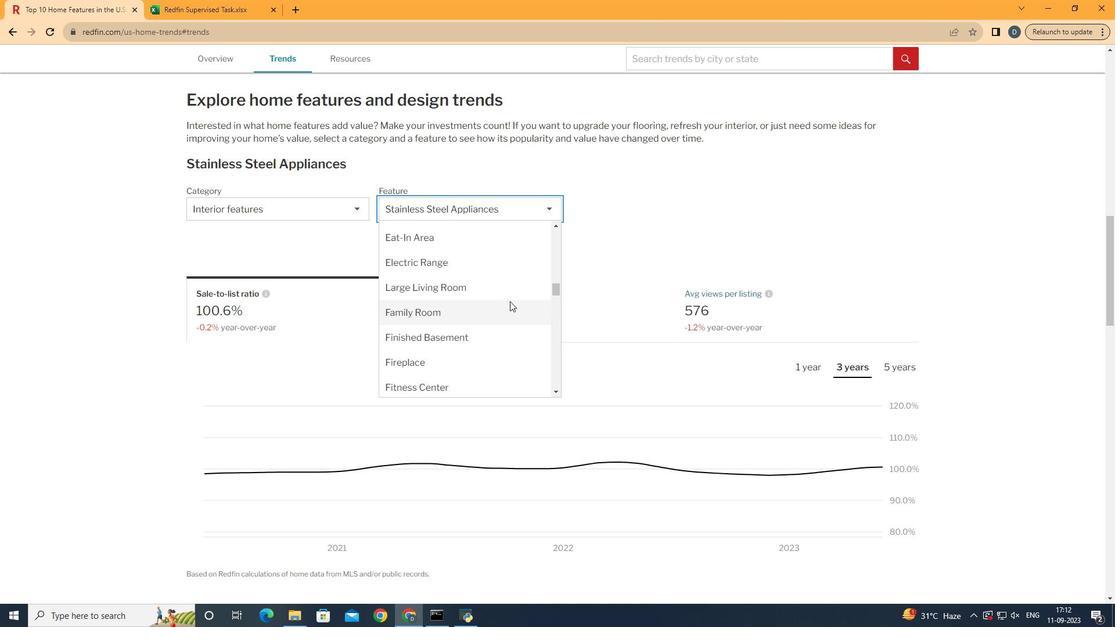 
Action: Mouse moved to (510, 301)
Screenshot: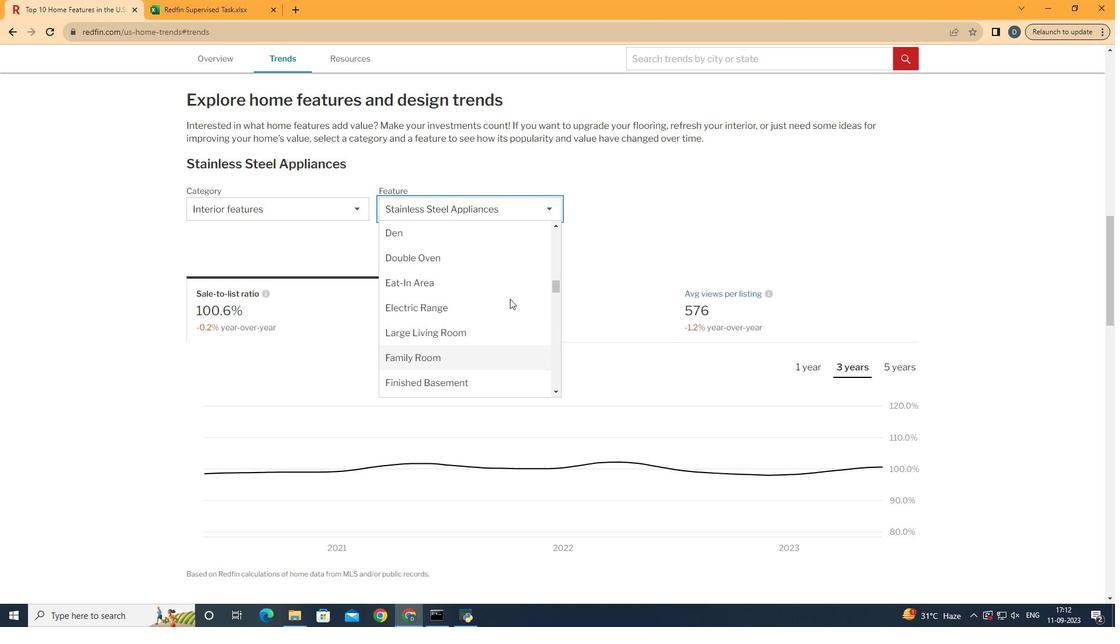 
Action: Mouse scrolled (510, 302) with delta (0, 0)
Screenshot: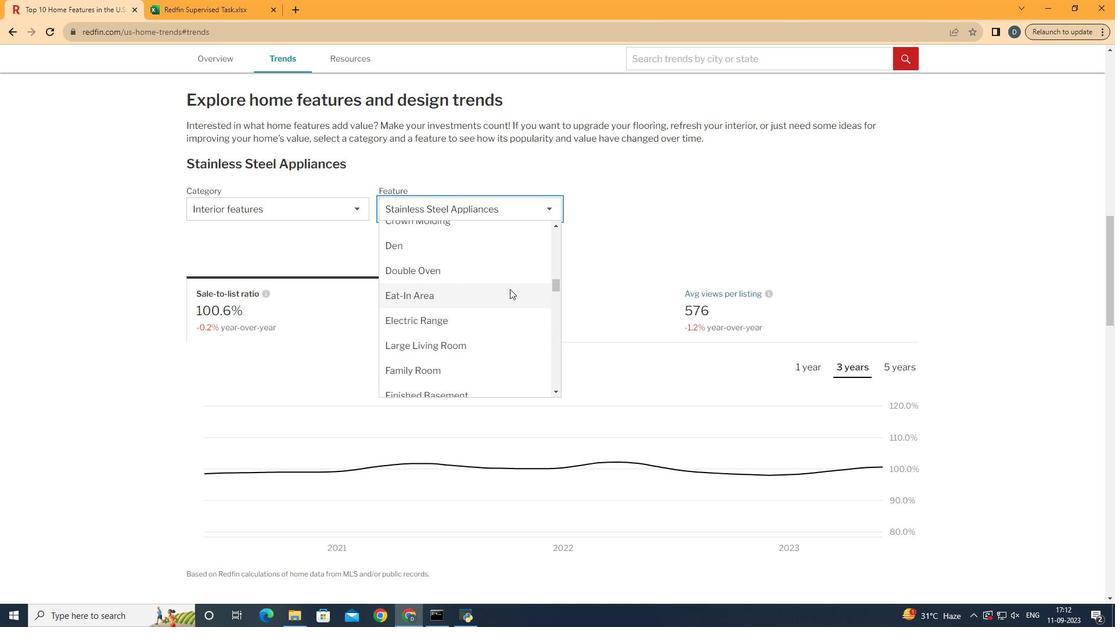 
Action: Mouse moved to (502, 304)
Screenshot: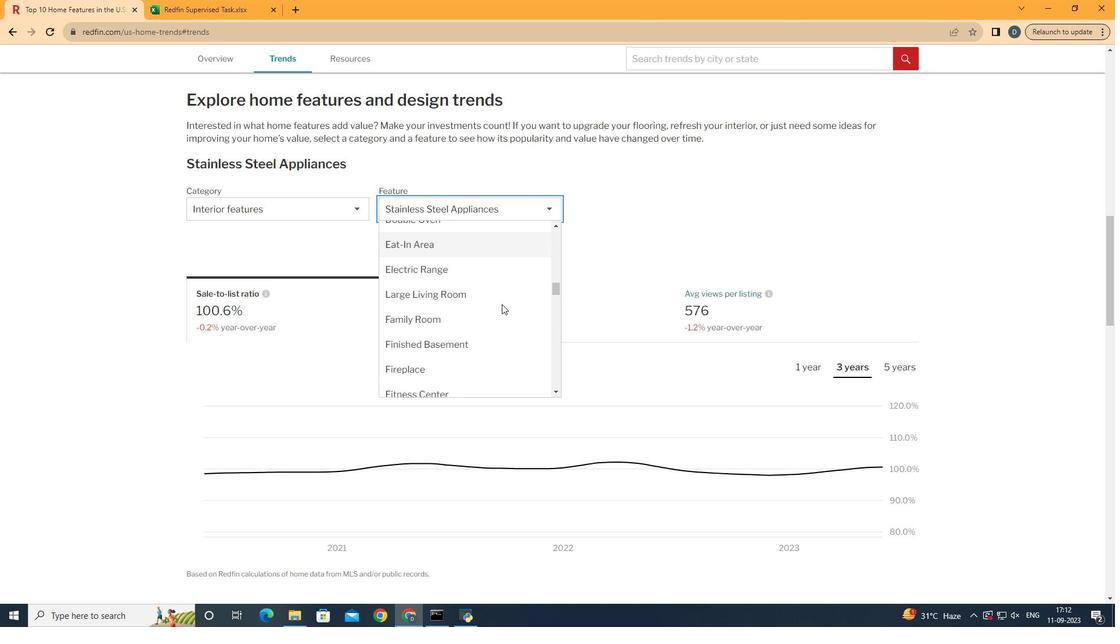 
Action: Mouse scrolled (502, 303) with delta (0, 0)
Screenshot: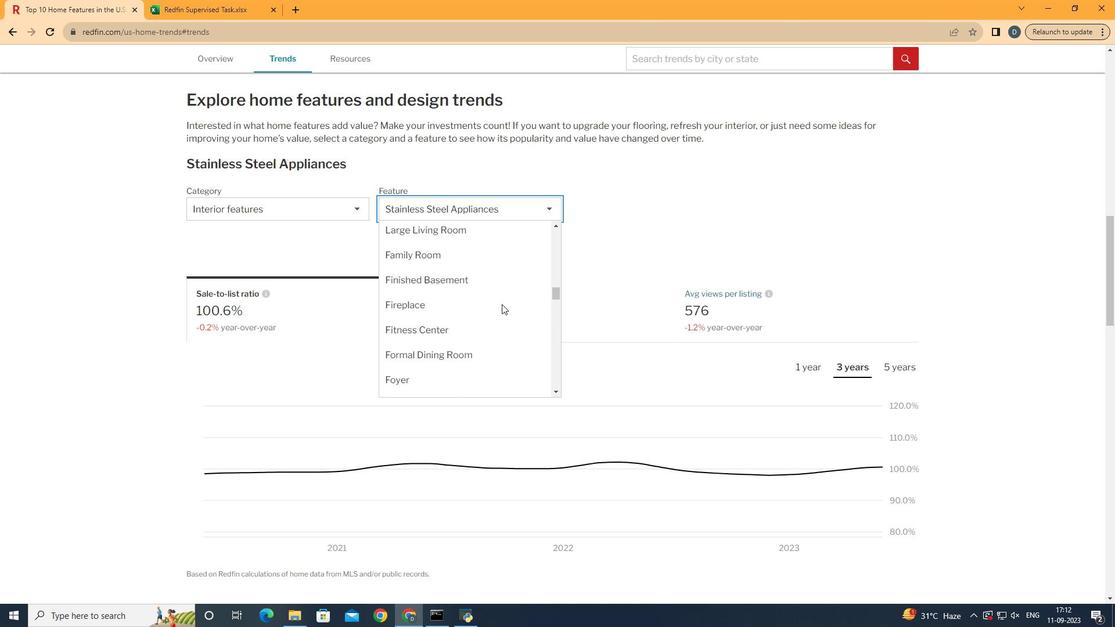 
Action: Mouse scrolled (502, 303) with delta (0, 0)
Screenshot: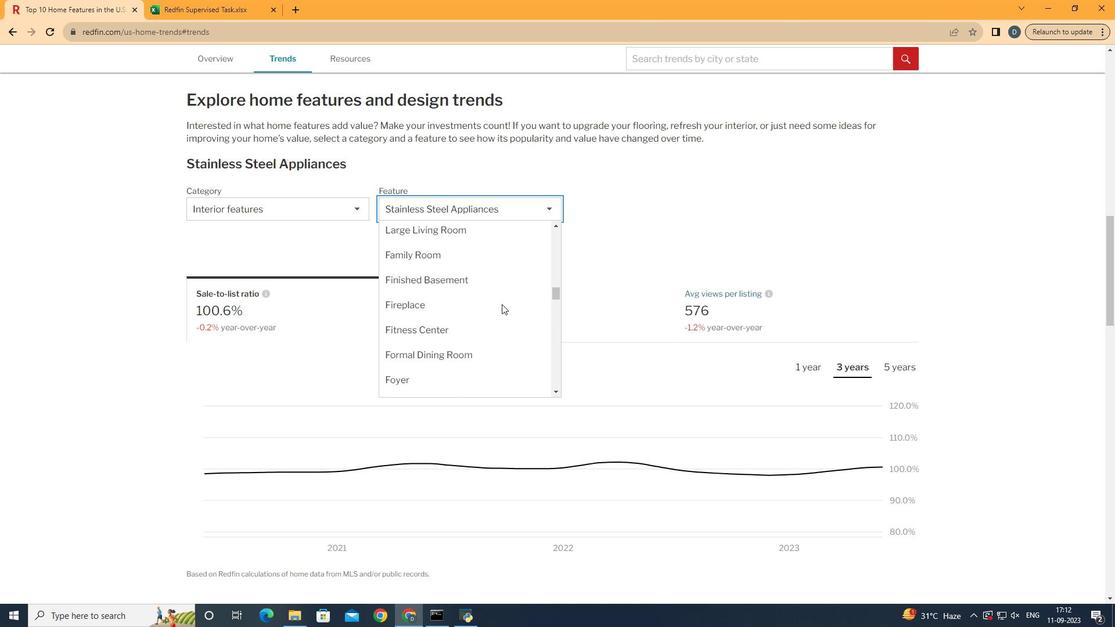 
Action: Mouse pressed left at (502, 304)
Screenshot: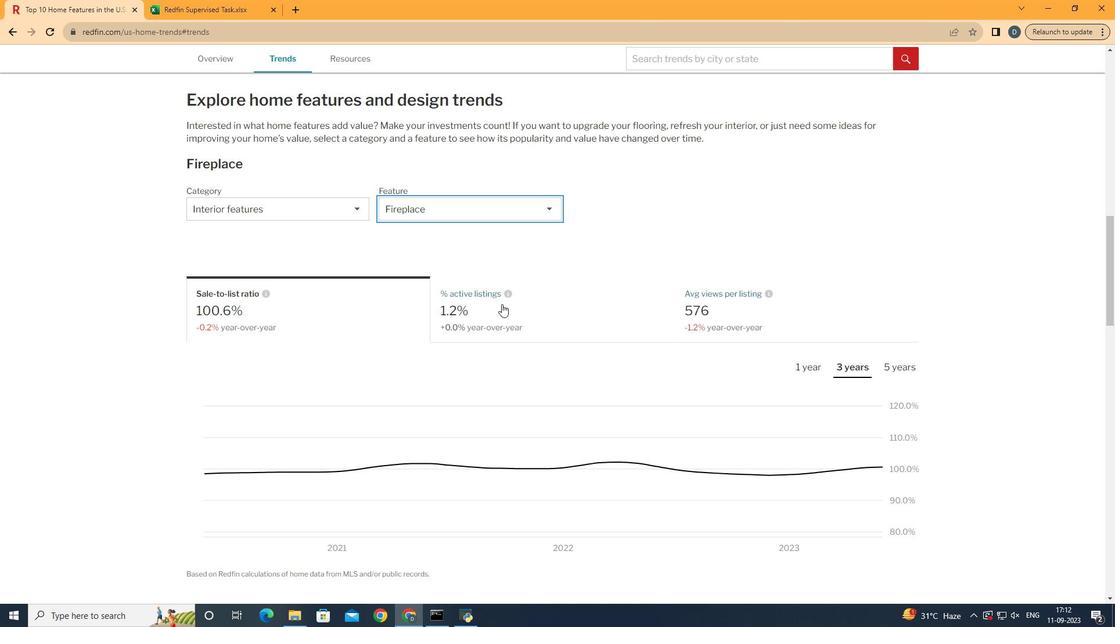 
Action: Mouse moved to (610, 227)
Screenshot: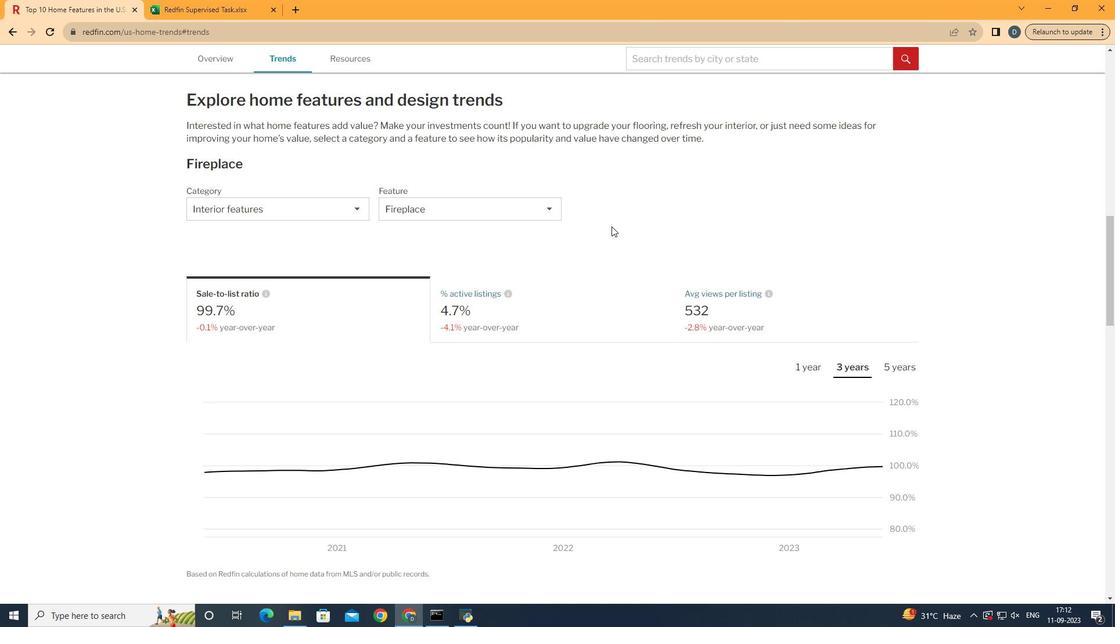 
Action: Mouse pressed left at (610, 227)
Screenshot: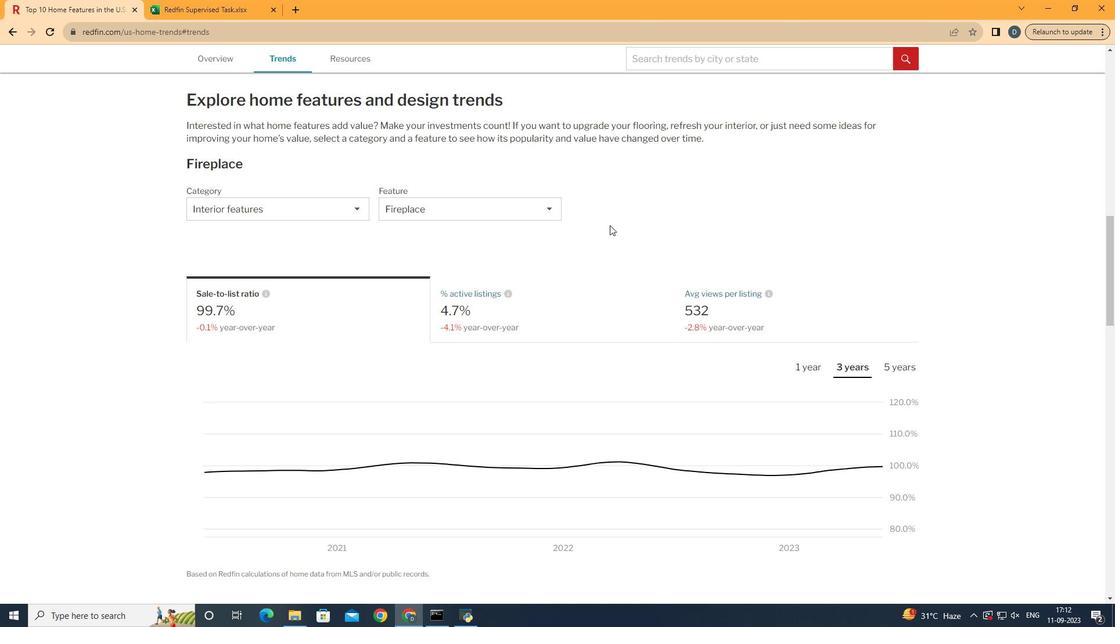 
Action: Mouse moved to (610, 226)
Screenshot: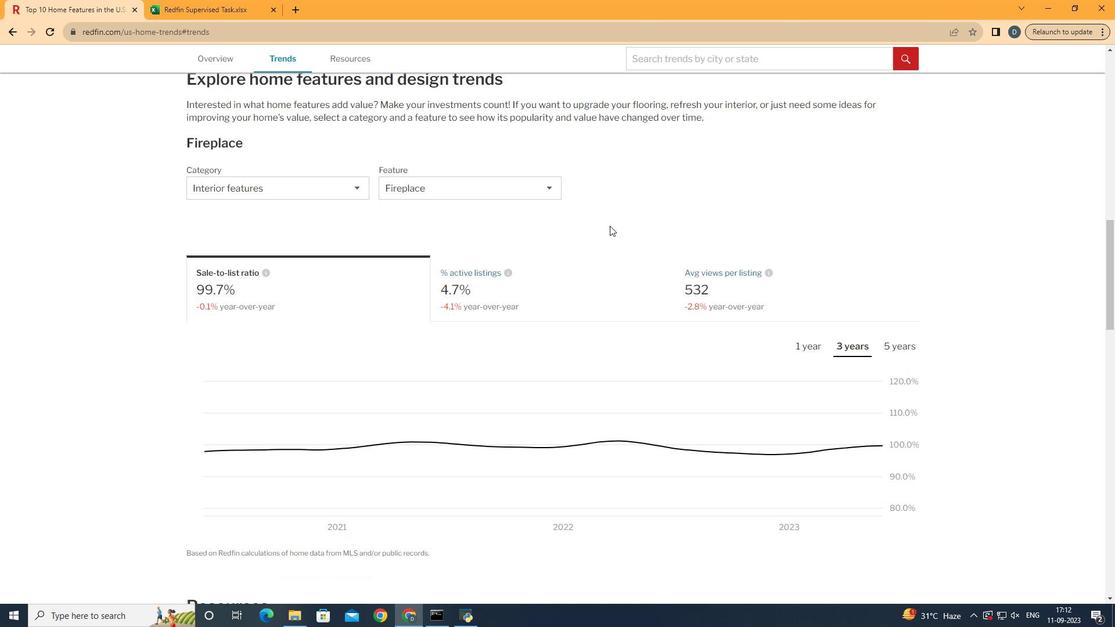 
Action: Mouse scrolled (610, 225) with delta (0, 0)
Screenshot: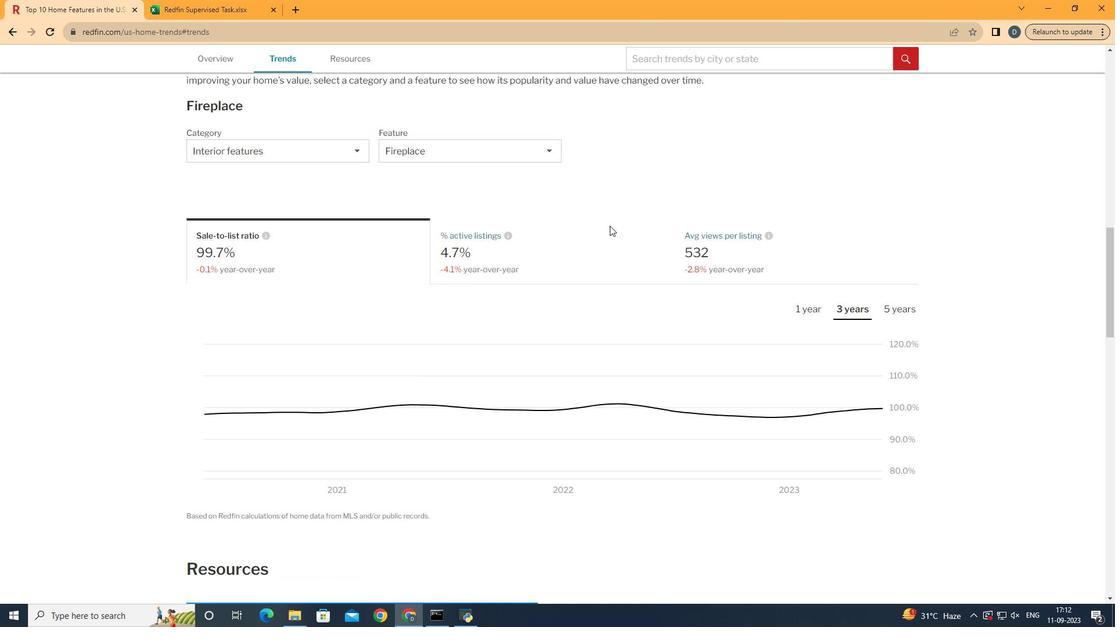 
Action: Mouse moved to (839, 308)
Screenshot: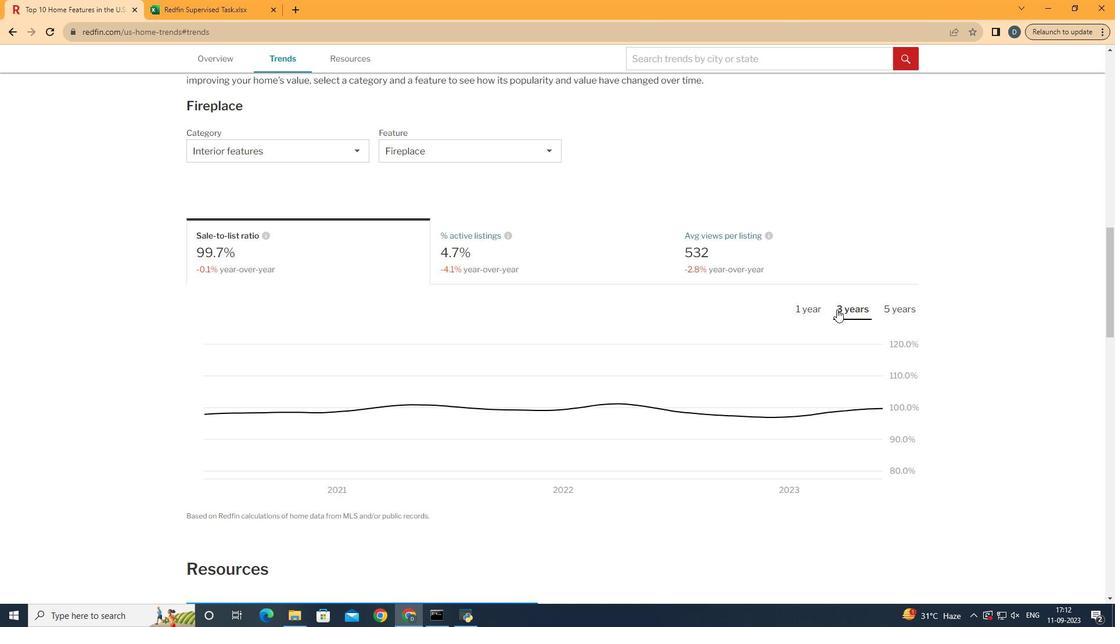 
Action: Mouse pressed left at (839, 308)
Screenshot: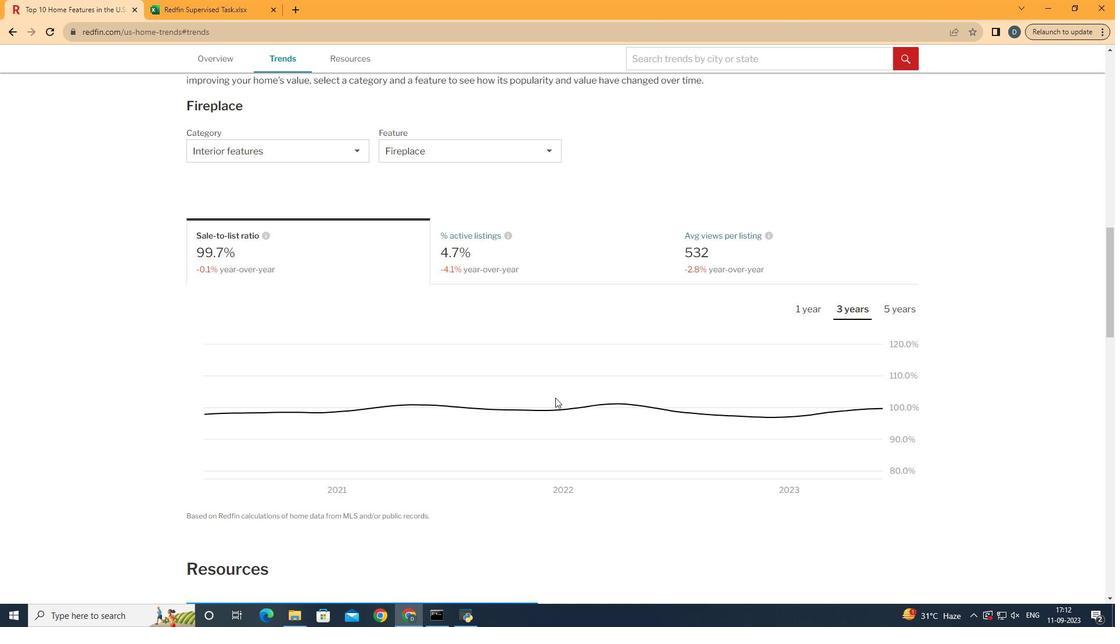 
Action: Mouse moved to (915, 410)
Screenshot: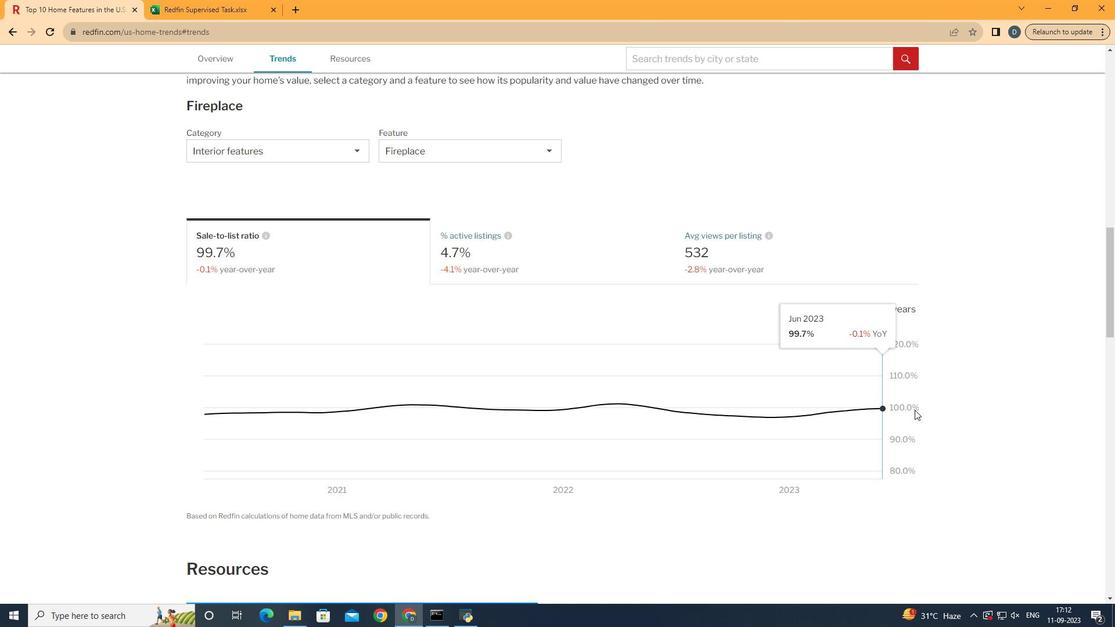 
